 Task: In the  document record.docx Use the feature 'and check spelling and grammer' Change font style of header to '18' Select the body of letter and change paragraph spacing to  1.5
Action: Mouse moved to (361, 446)
Screenshot: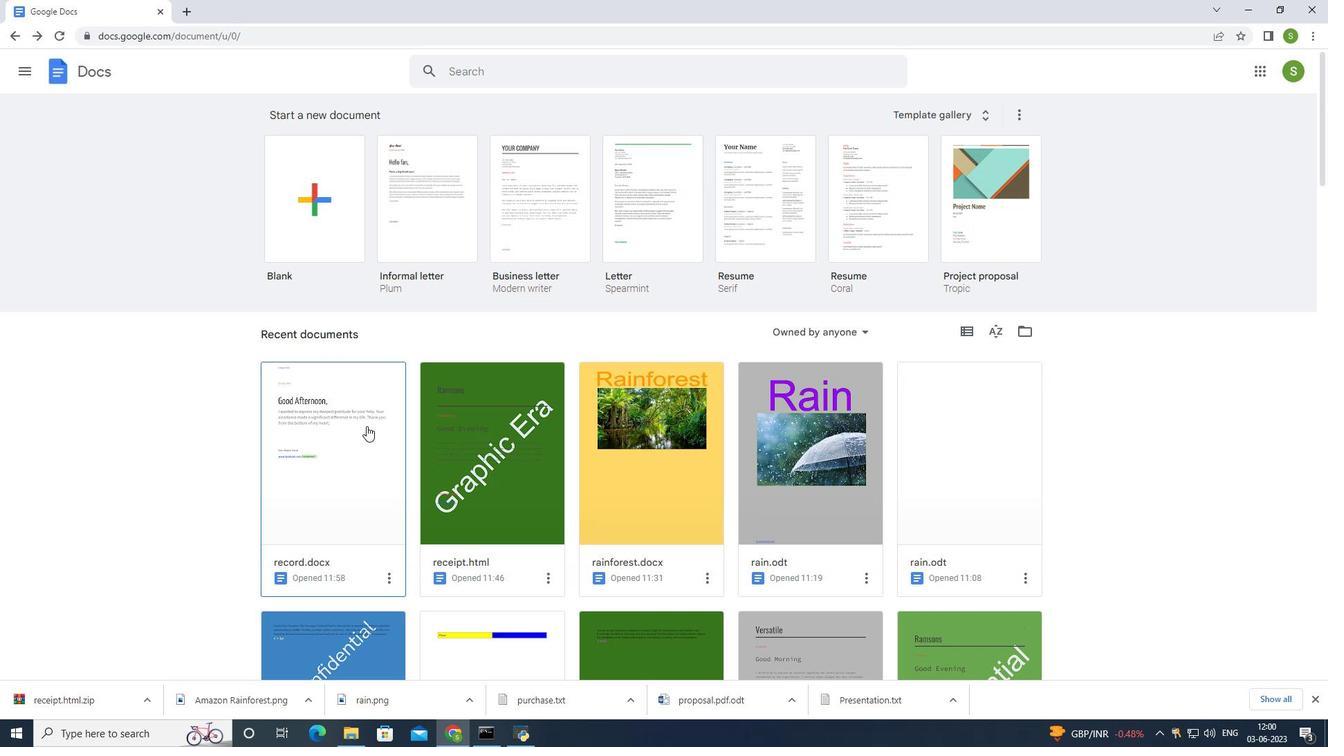 
Action: Mouse pressed left at (361, 446)
Screenshot: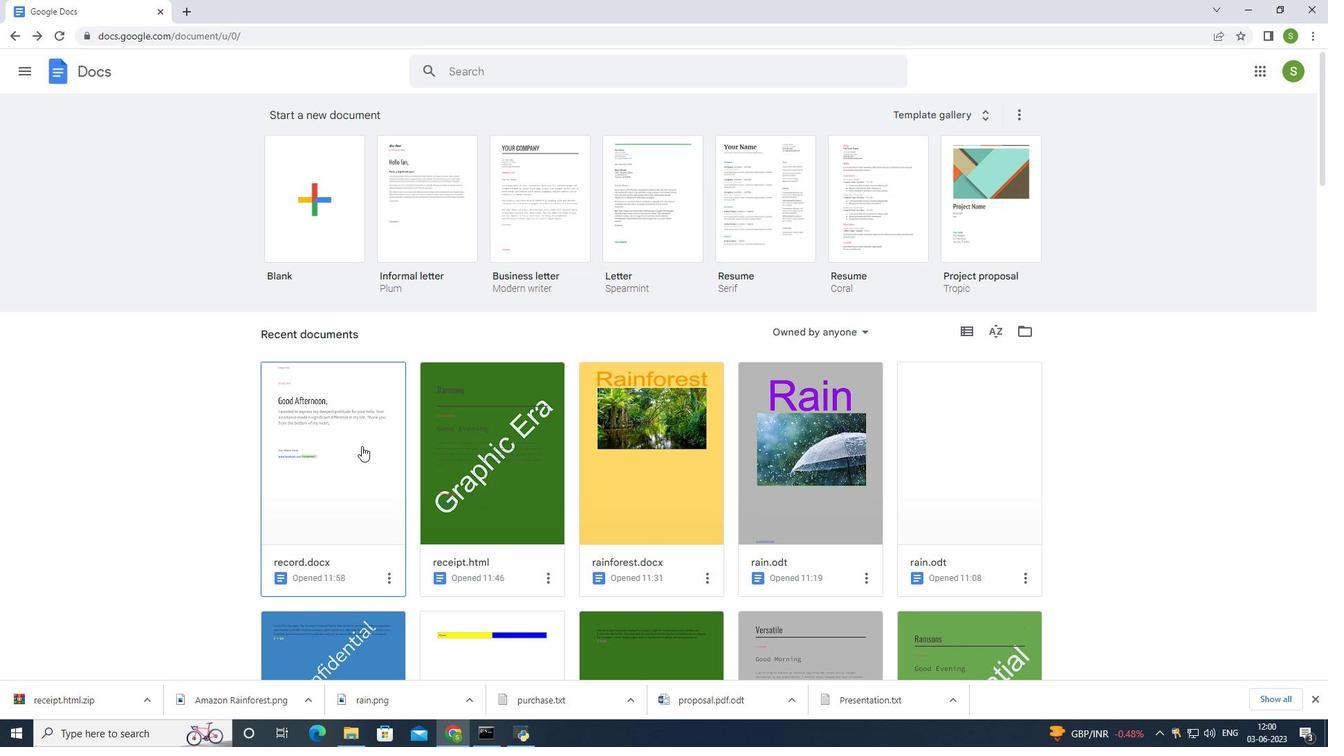 
Action: Mouse moved to (211, 74)
Screenshot: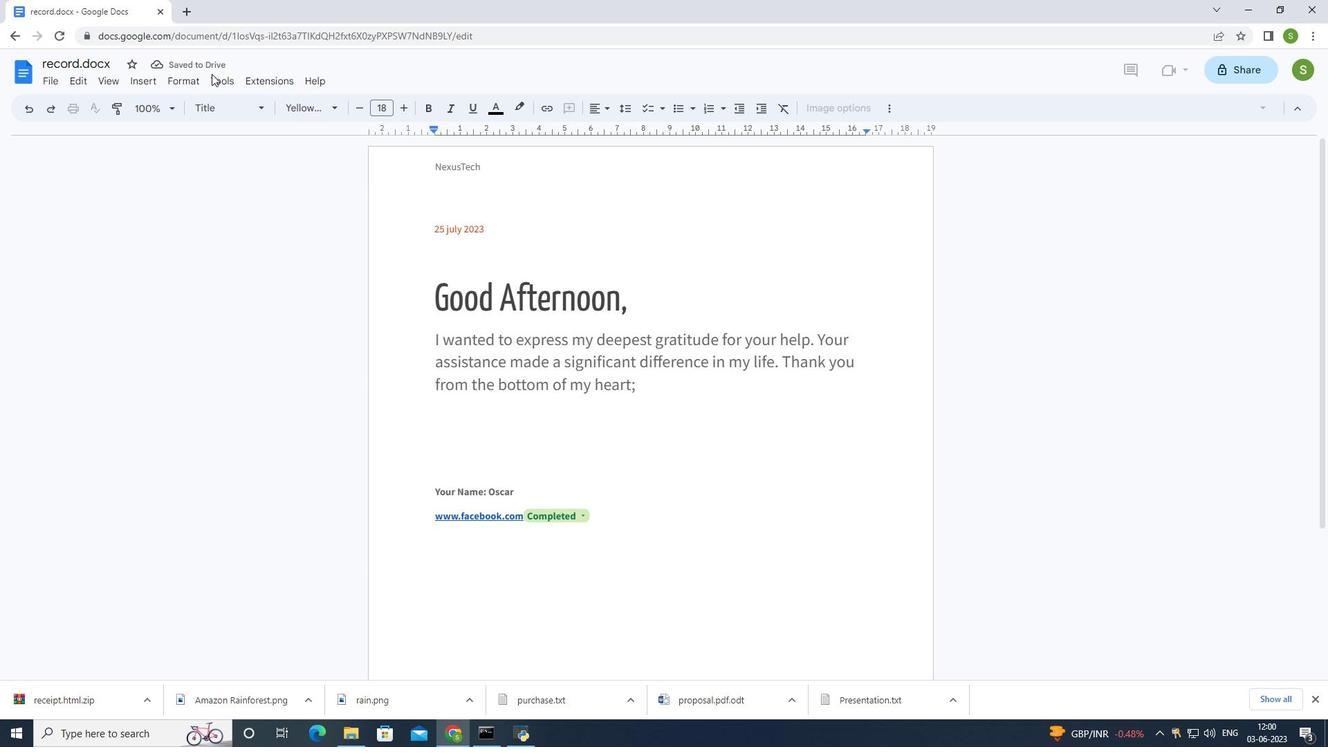 
Action: Mouse pressed left at (211, 74)
Screenshot: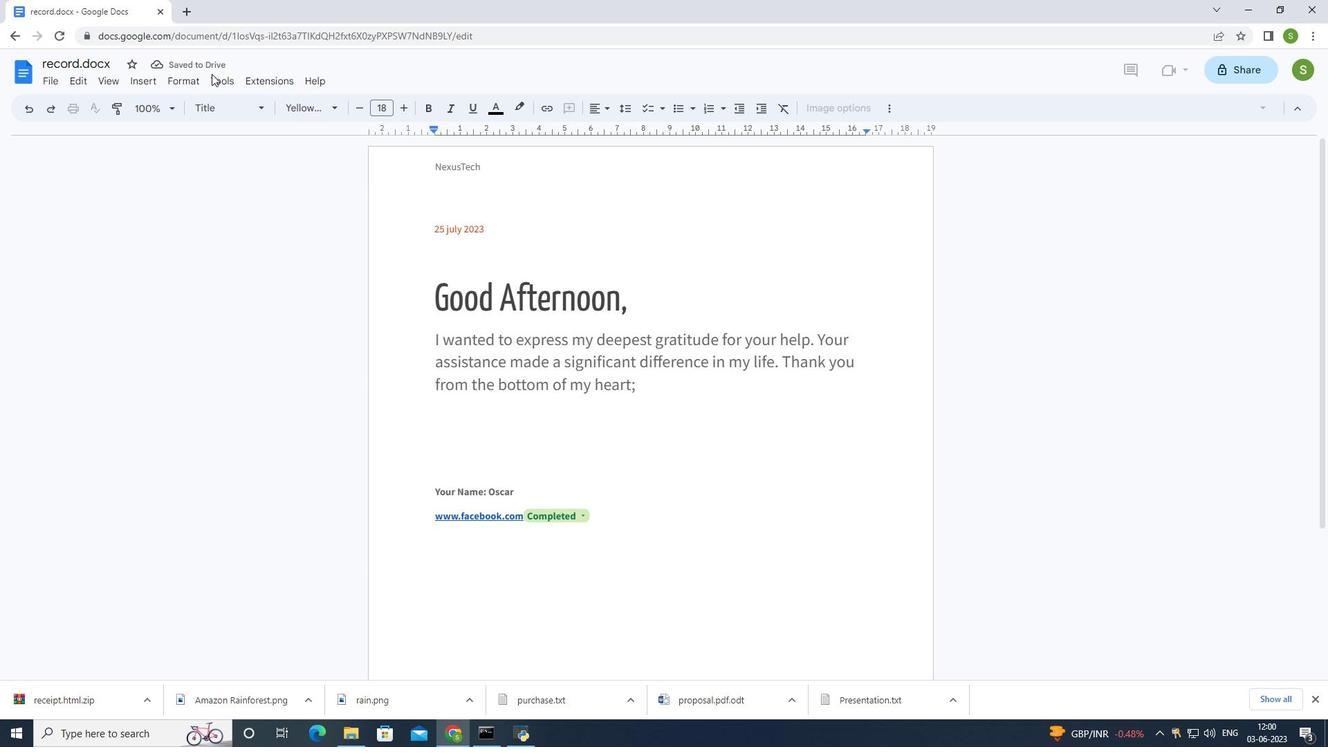 
Action: Mouse moved to (246, 98)
Screenshot: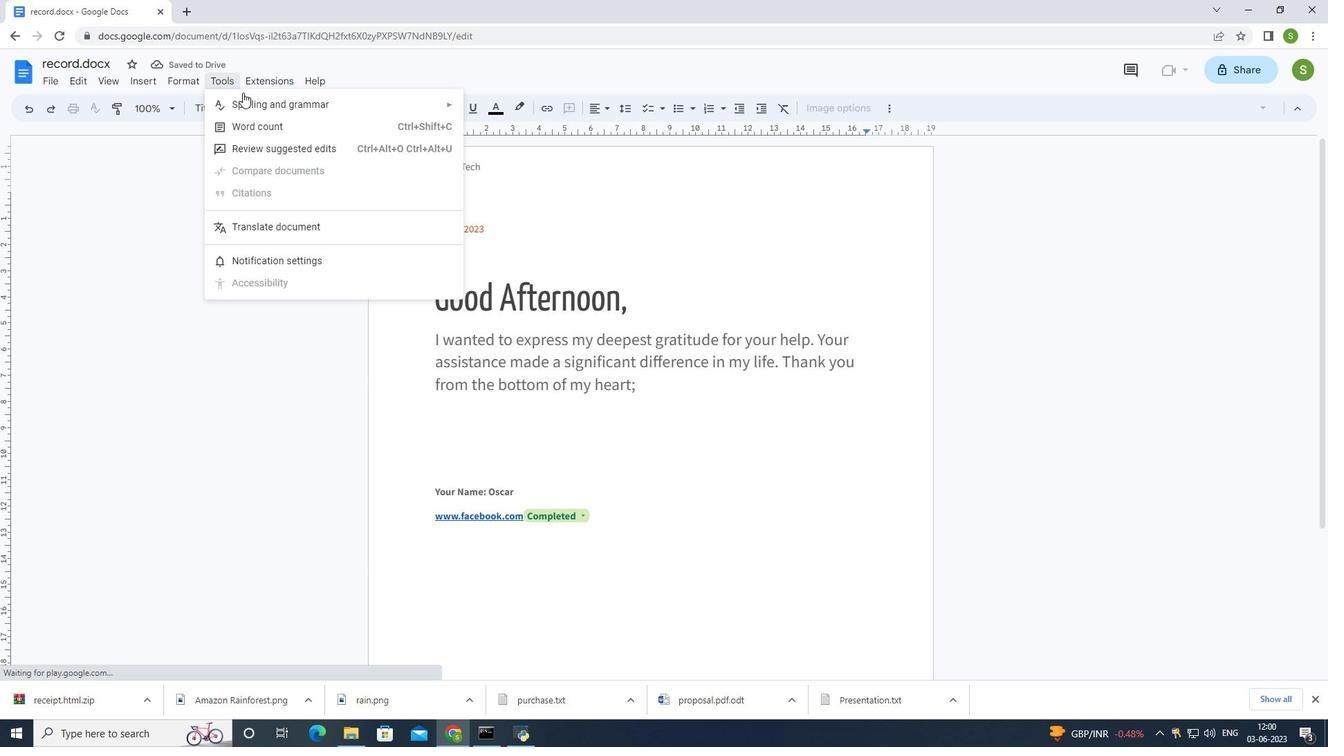 
Action: Mouse pressed left at (246, 98)
Screenshot: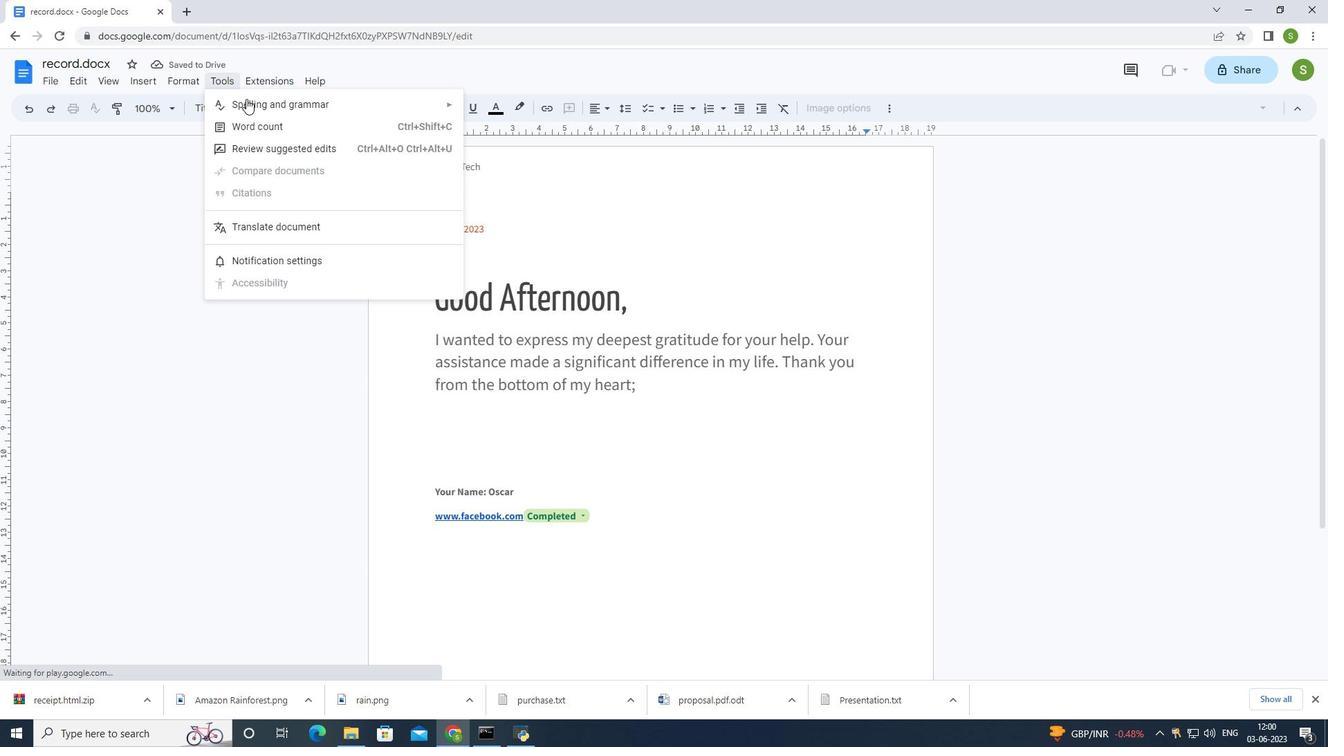 
Action: Mouse moved to (493, 114)
Screenshot: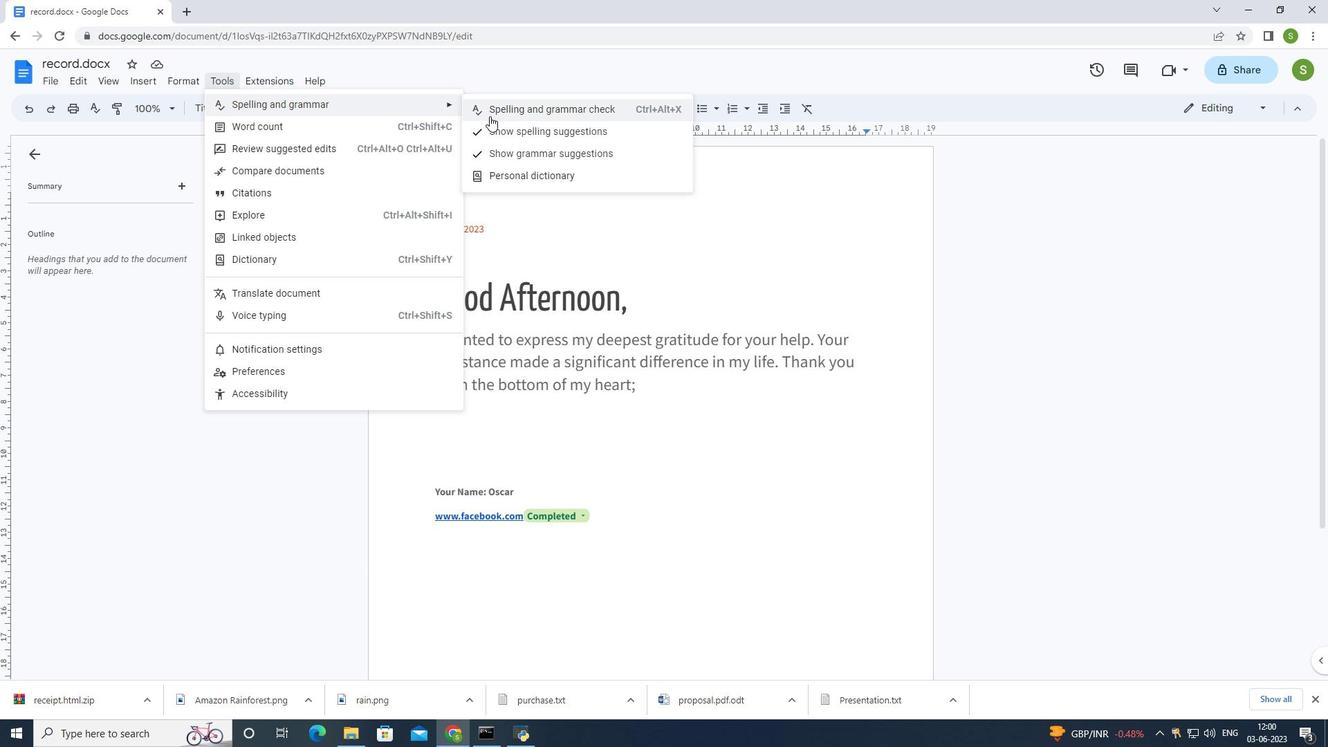 
Action: Mouse pressed left at (493, 114)
Screenshot: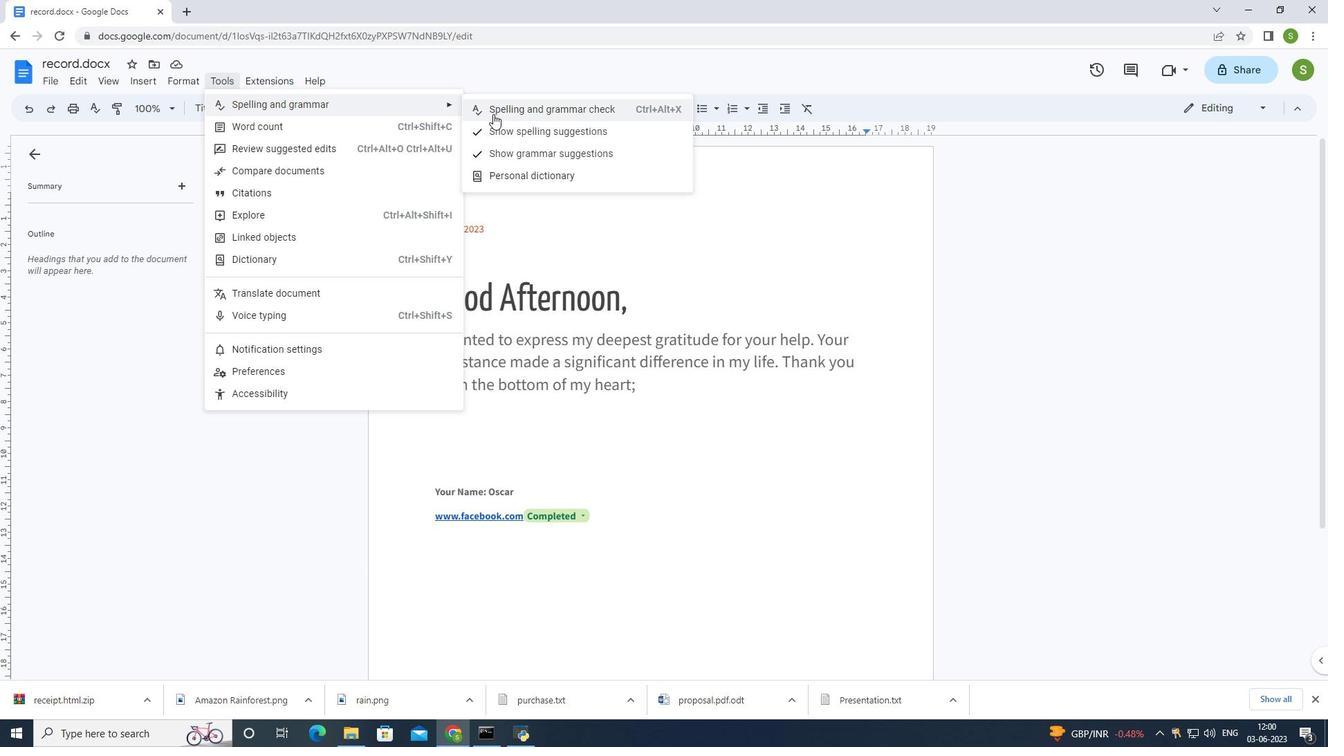 
Action: Mouse moved to (491, 171)
Screenshot: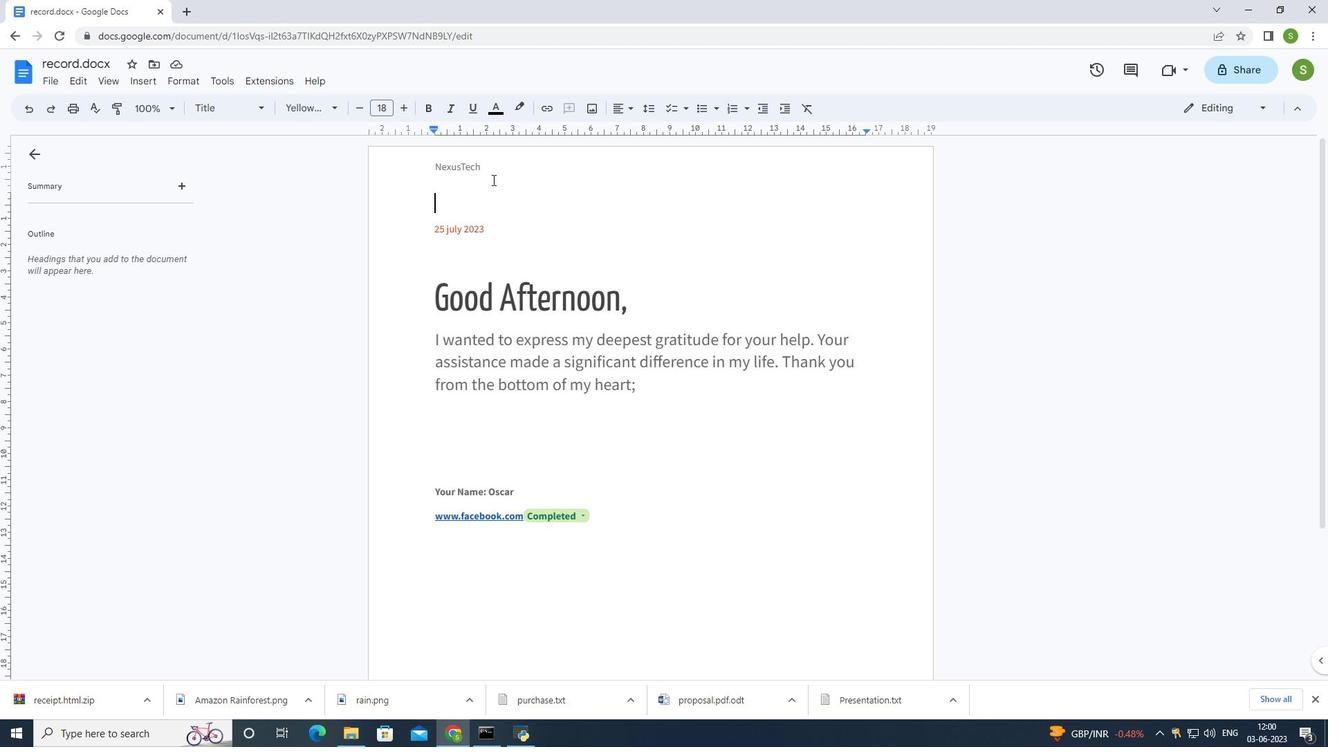 
Action: Mouse pressed left at (491, 171)
Screenshot: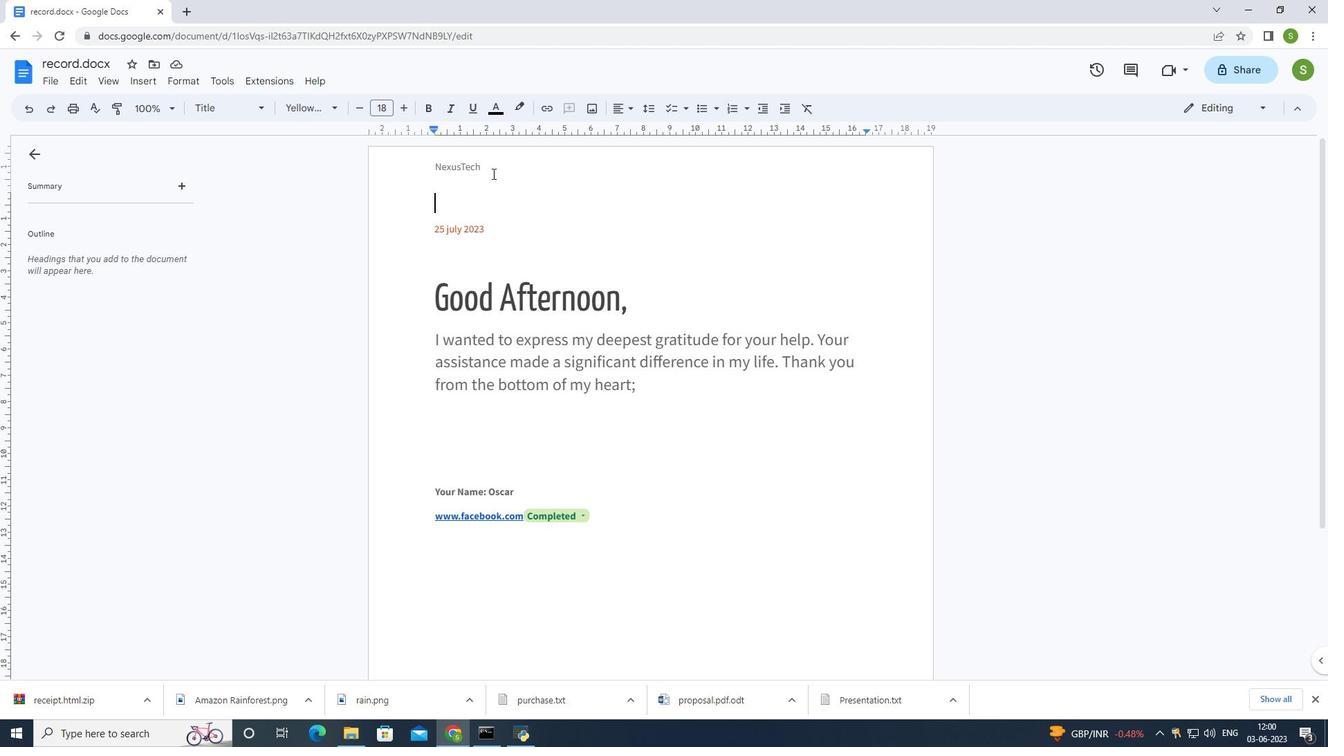 
Action: Mouse moved to (488, 168)
Screenshot: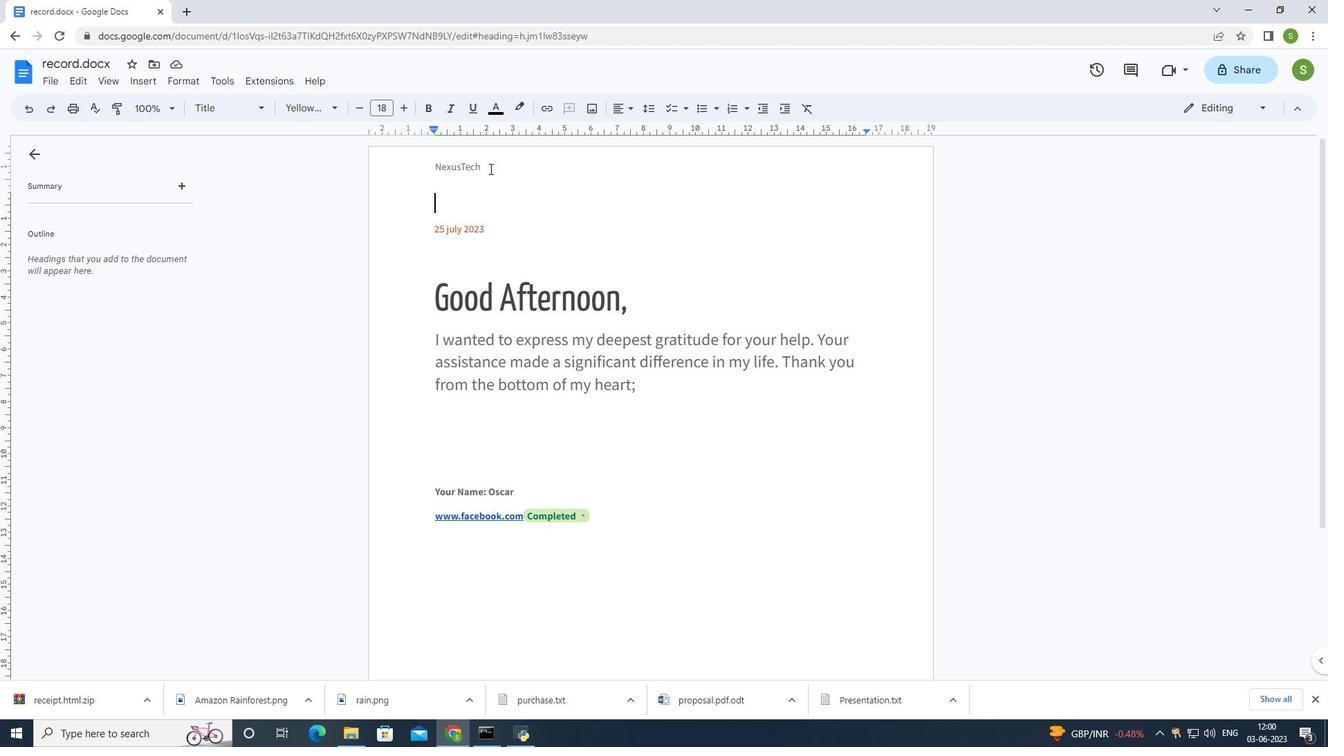 
Action: Mouse pressed left at (488, 168)
Screenshot: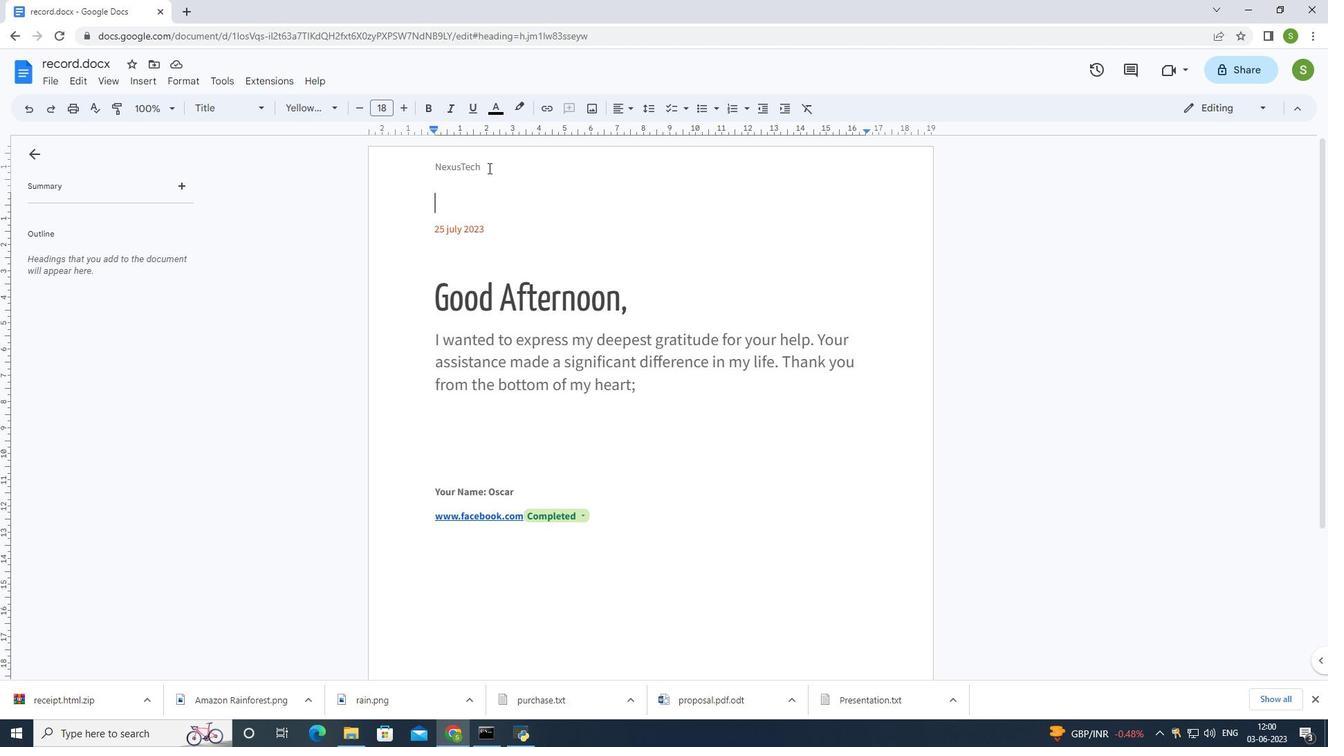 
Action: Mouse pressed left at (488, 168)
Screenshot: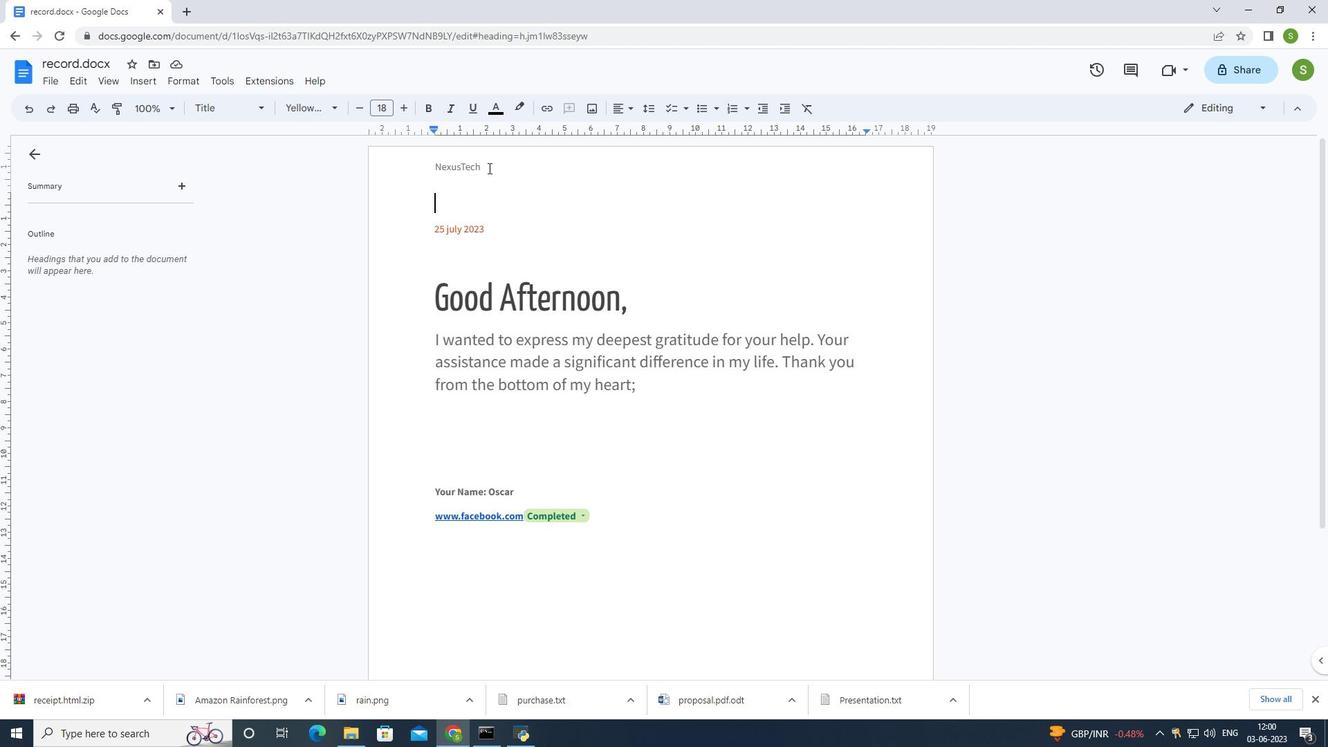 
Action: Mouse pressed left at (488, 168)
Screenshot: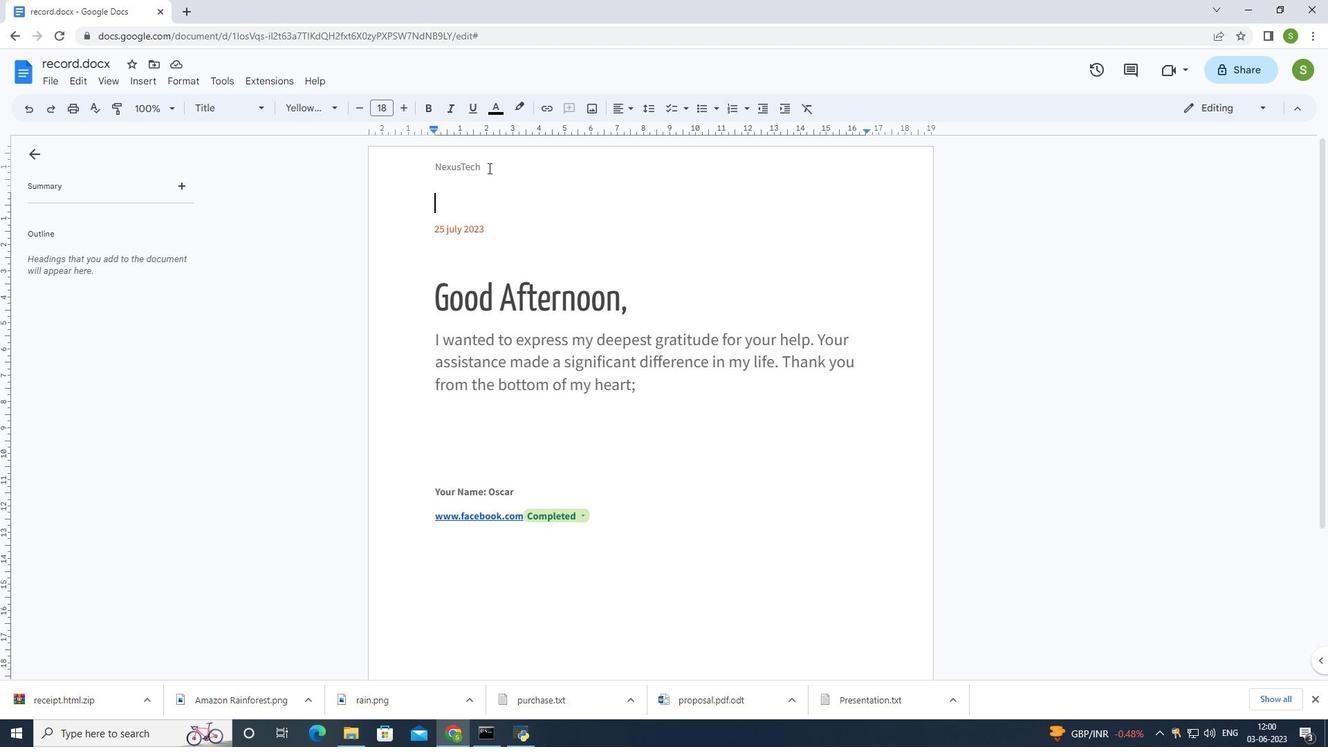 
Action: Mouse moved to (410, 107)
Screenshot: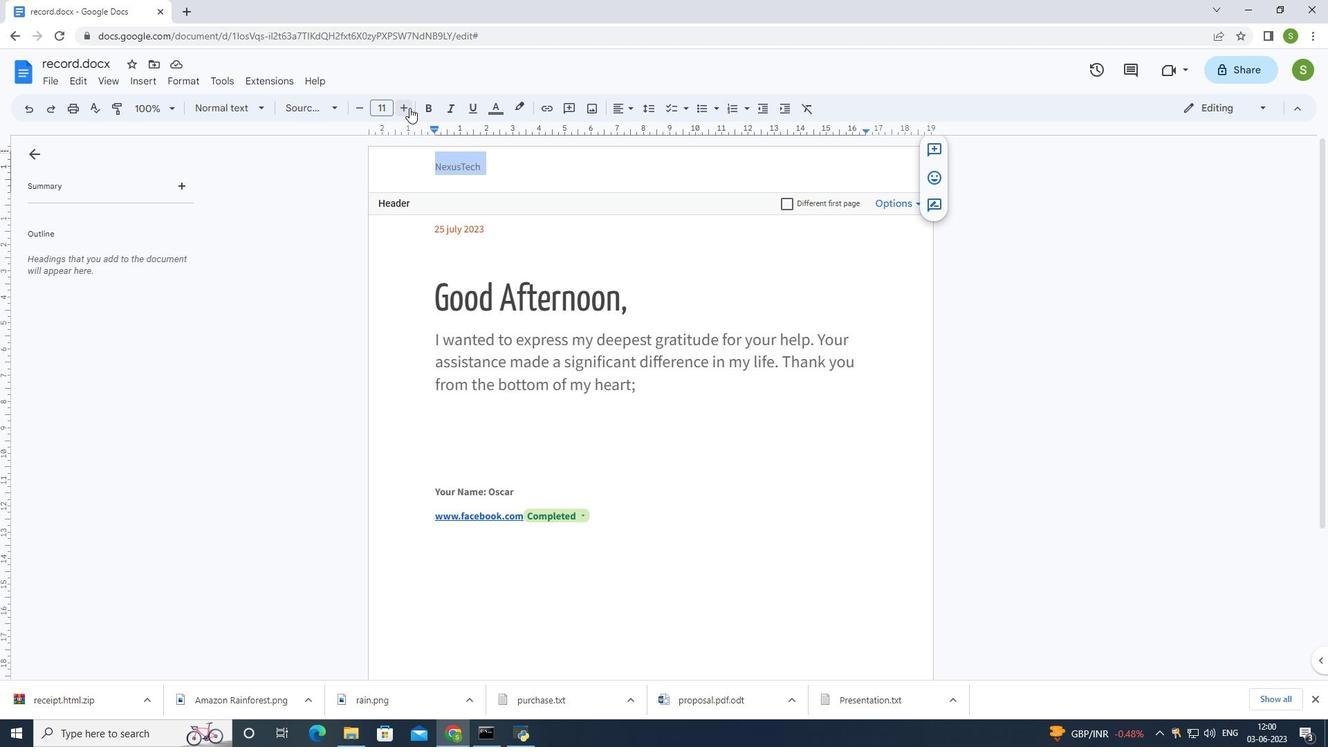 
Action: Mouse pressed left at (410, 107)
Screenshot: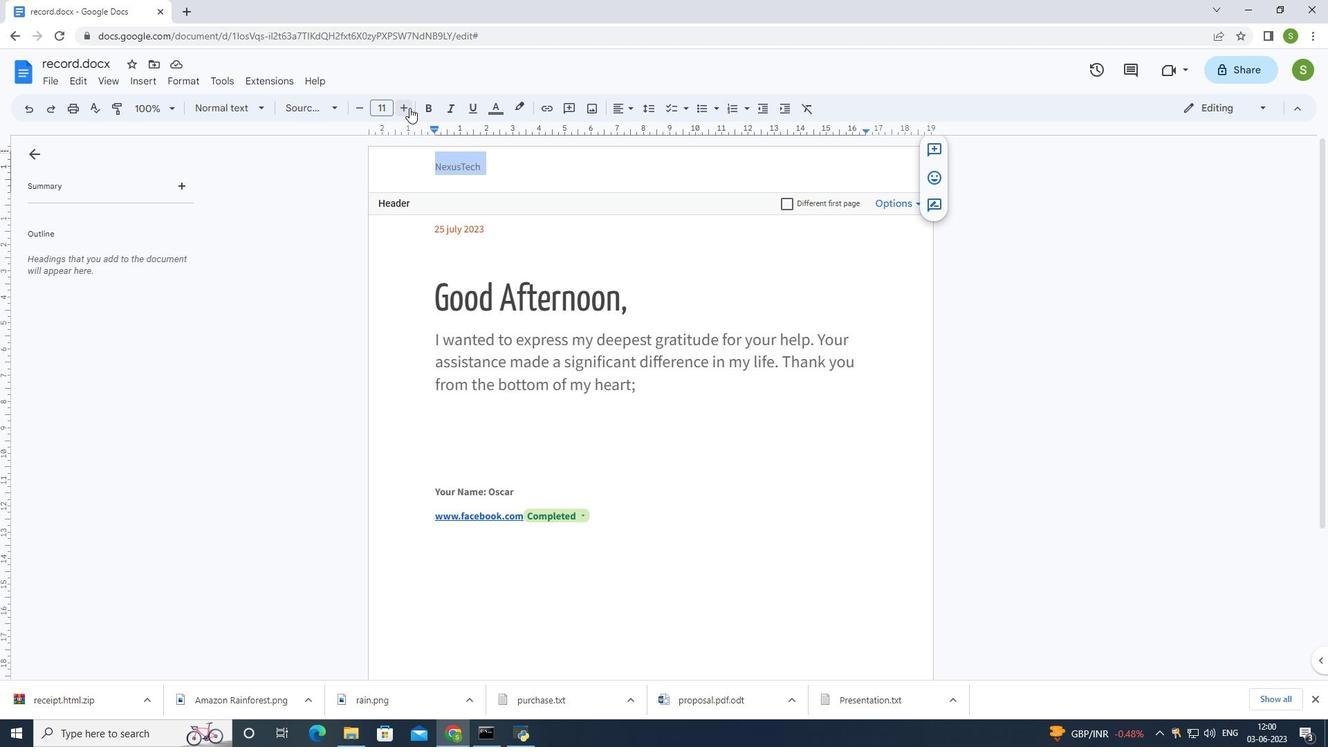 
Action: Mouse pressed left at (410, 107)
Screenshot: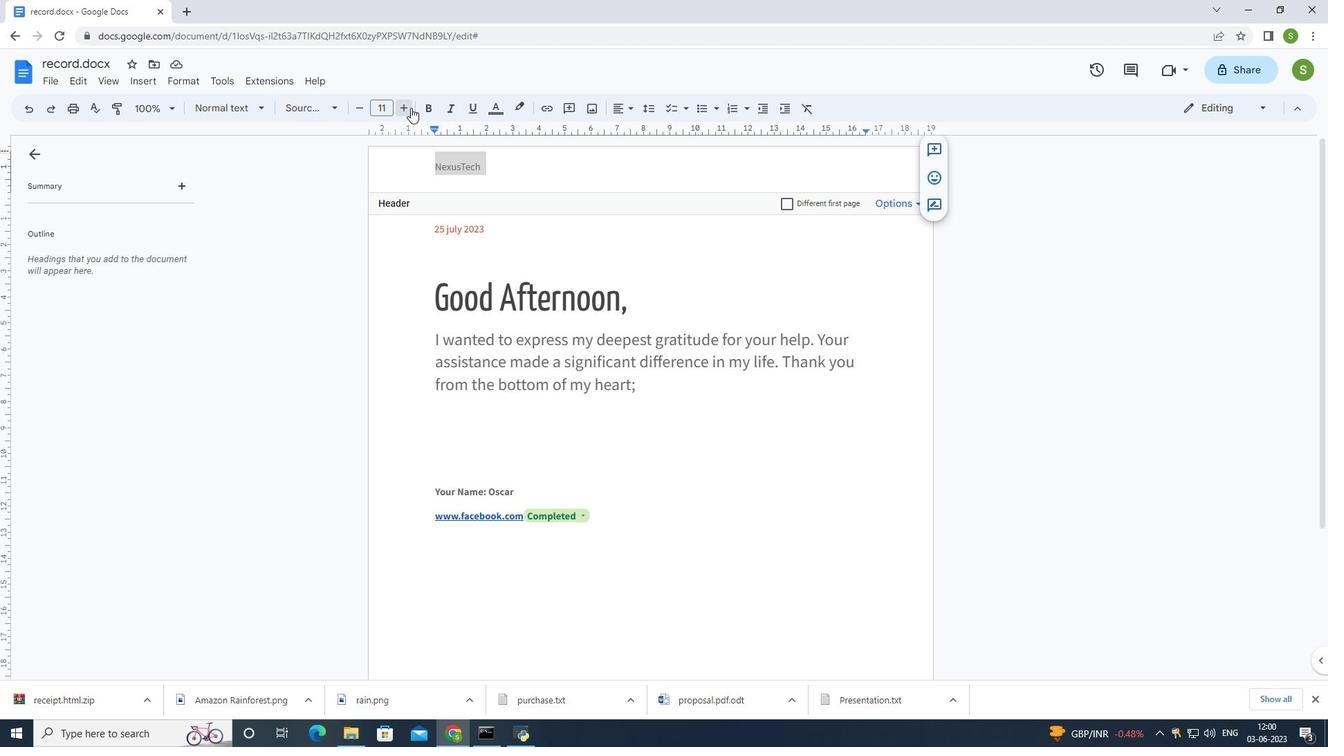
Action: Mouse pressed left at (410, 107)
Screenshot: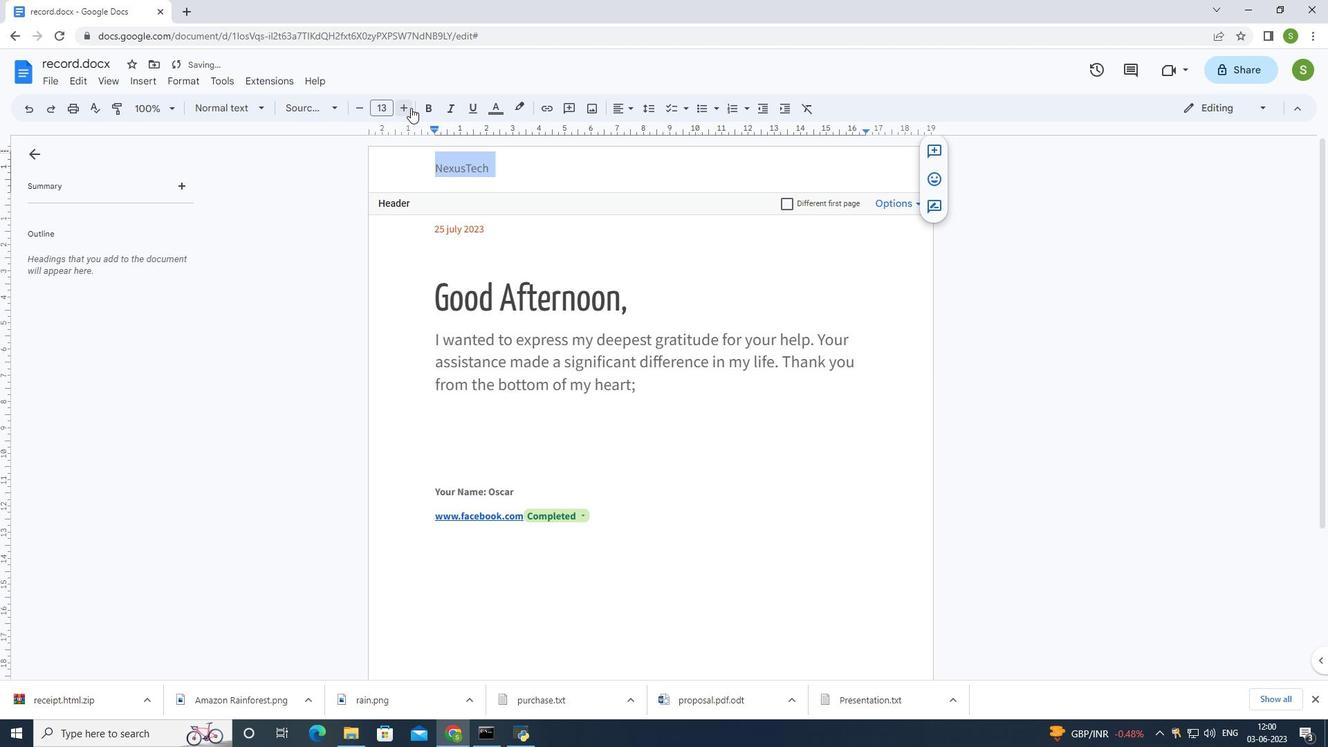 
Action: Mouse moved to (408, 108)
Screenshot: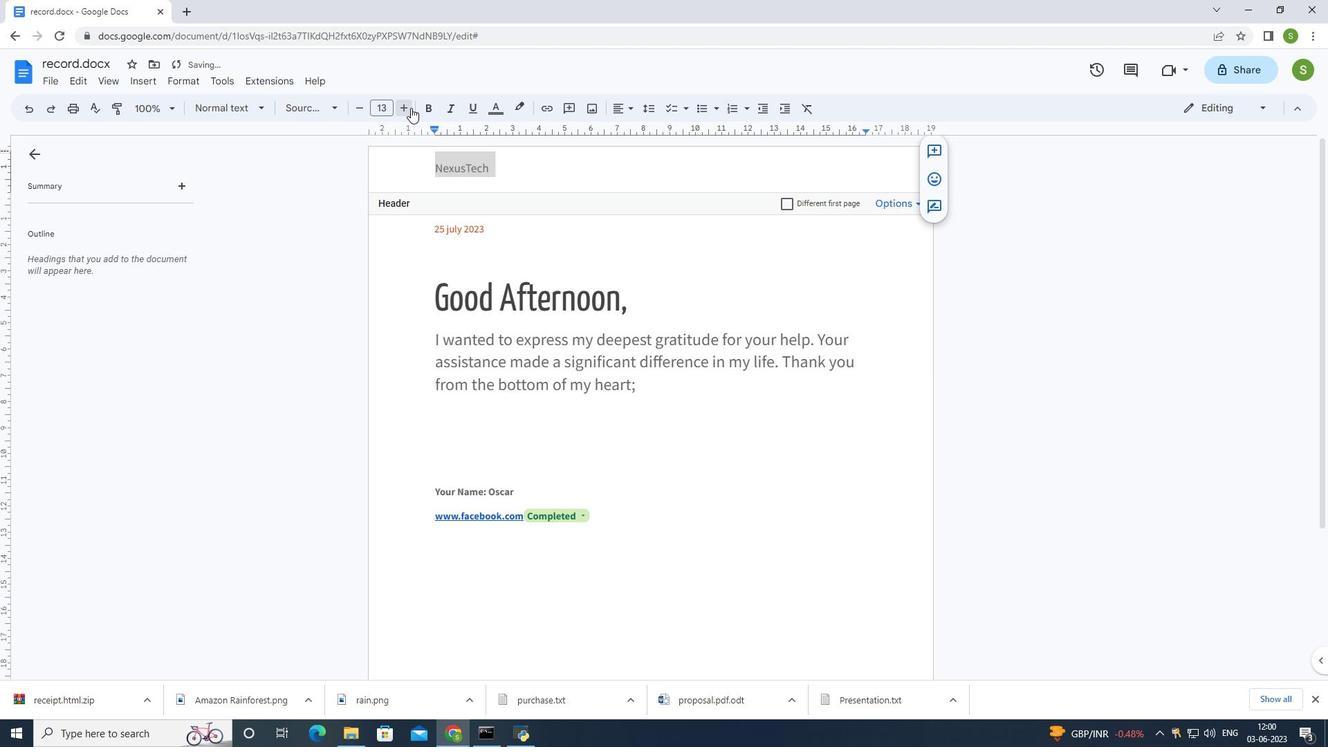 
Action: Mouse pressed left at (408, 108)
Screenshot: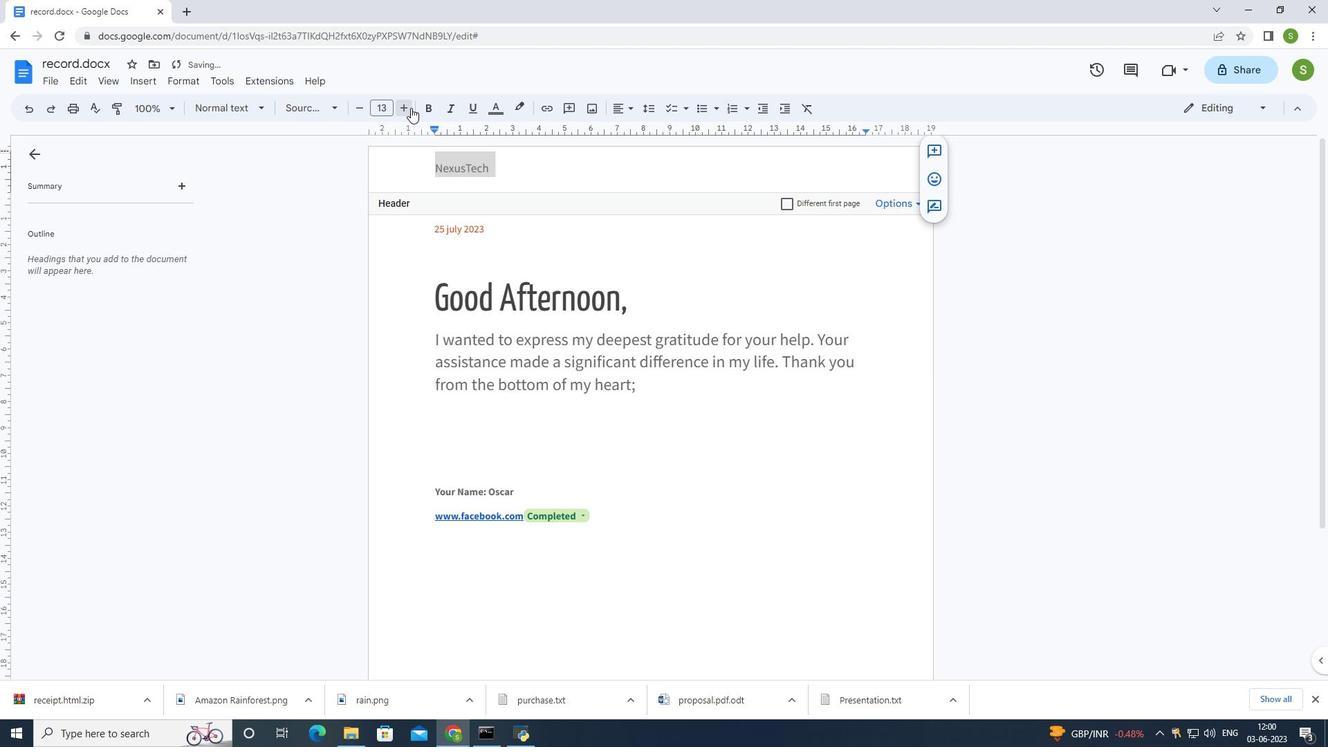 
Action: Mouse pressed left at (408, 108)
Screenshot: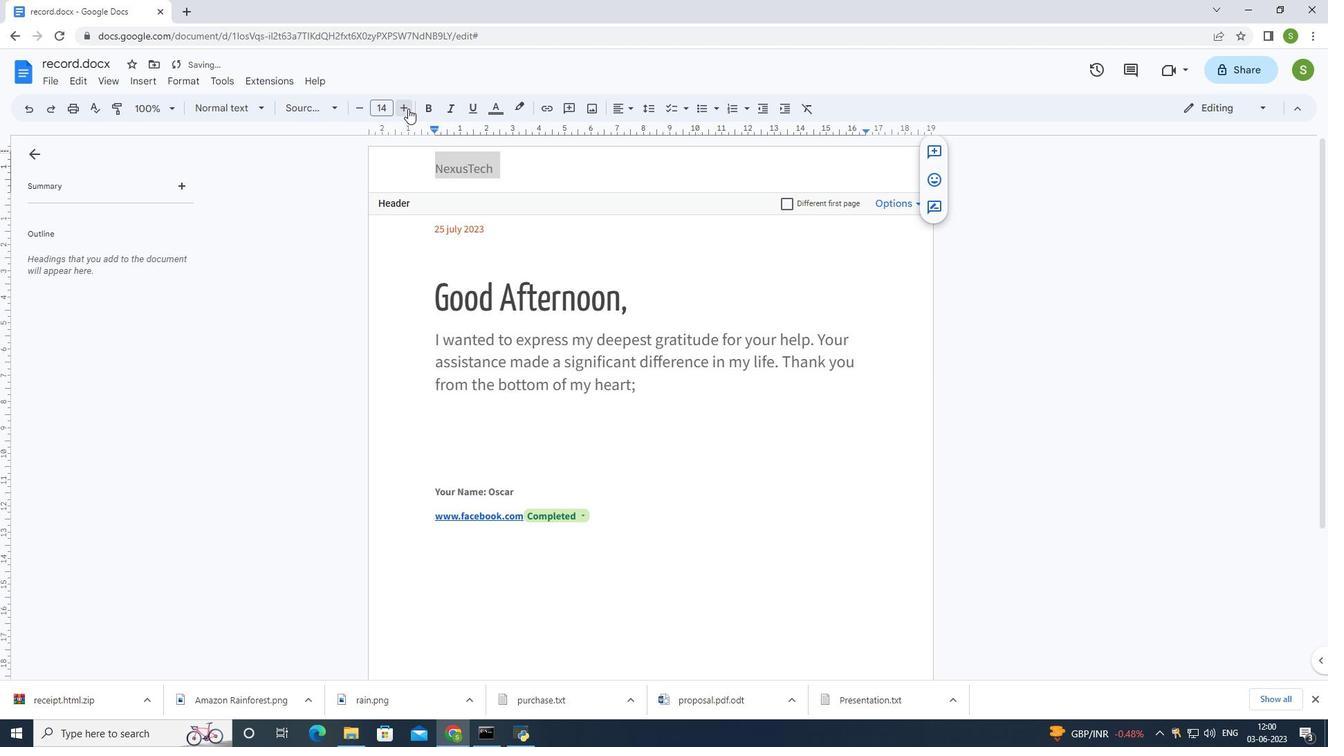 
Action: Mouse pressed left at (408, 108)
Screenshot: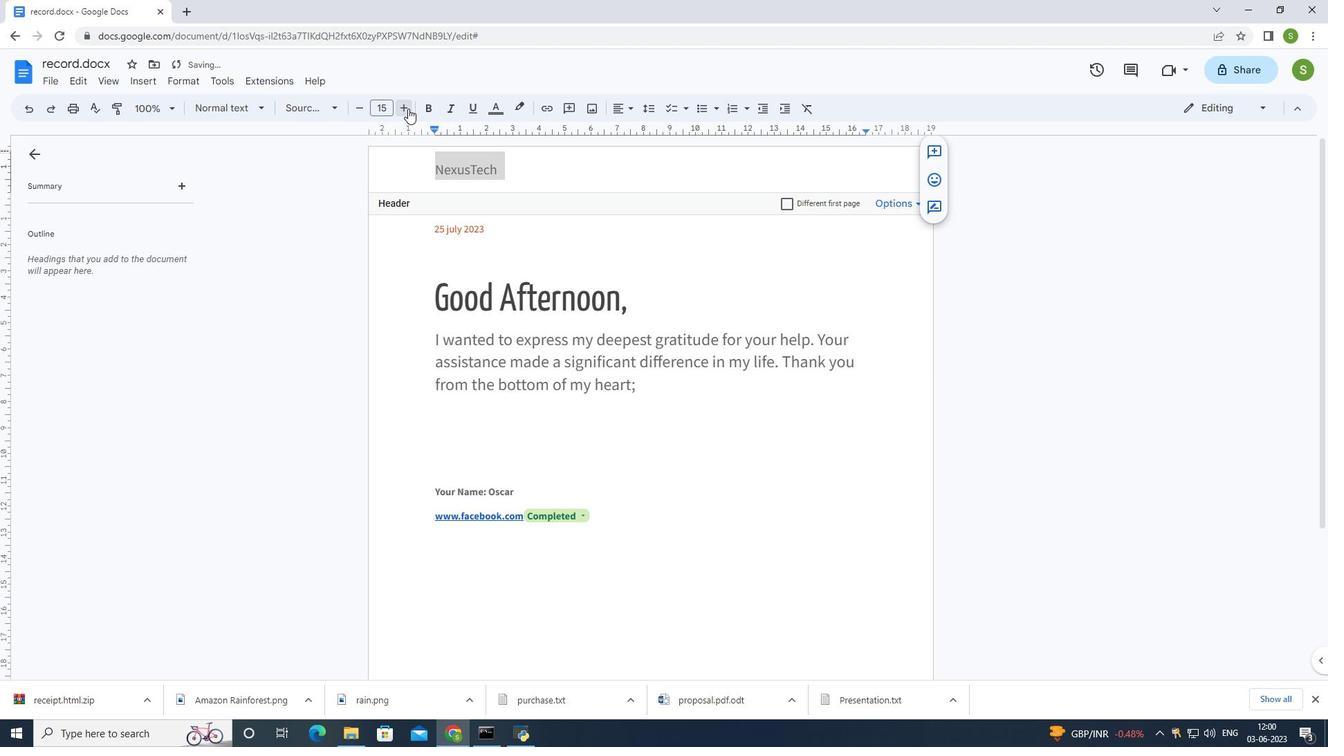 
Action: Mouse pressed left at (408, 108)
Screenshot: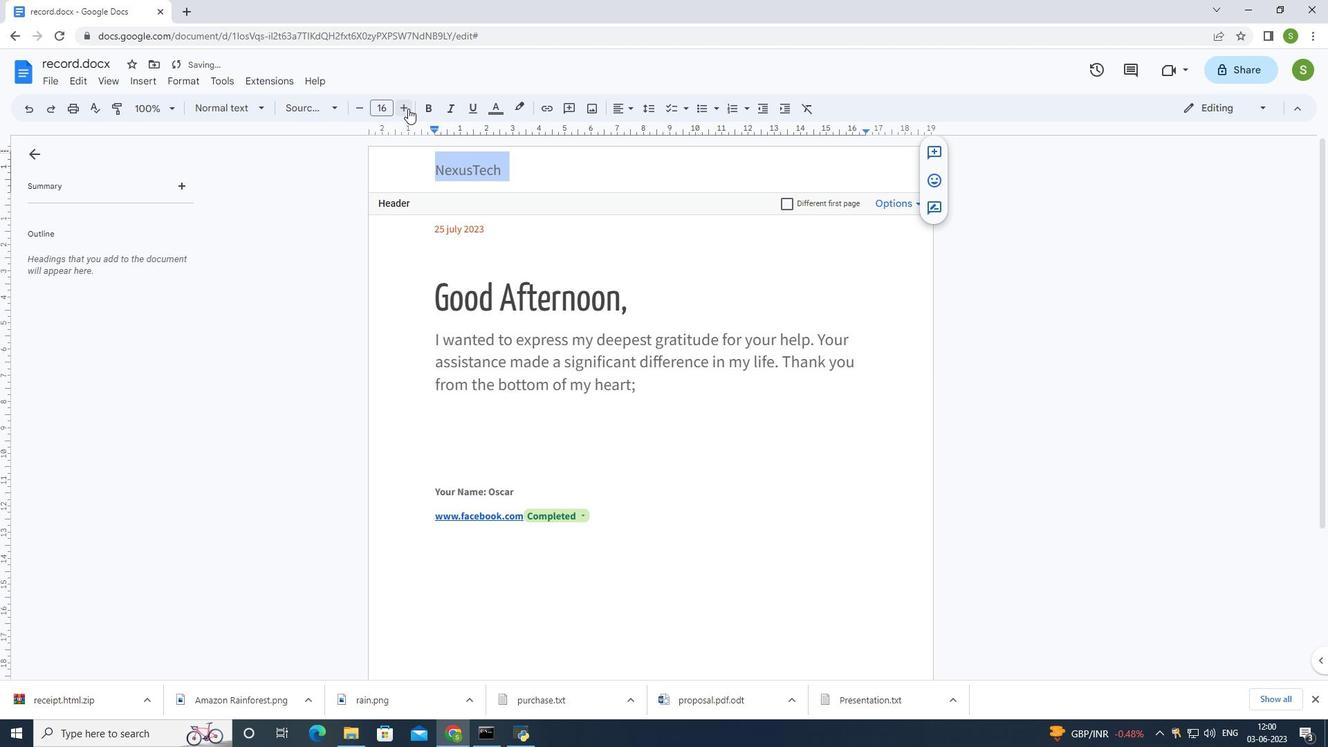 
Action: Mouse moved to (407, 110)
Screenshot: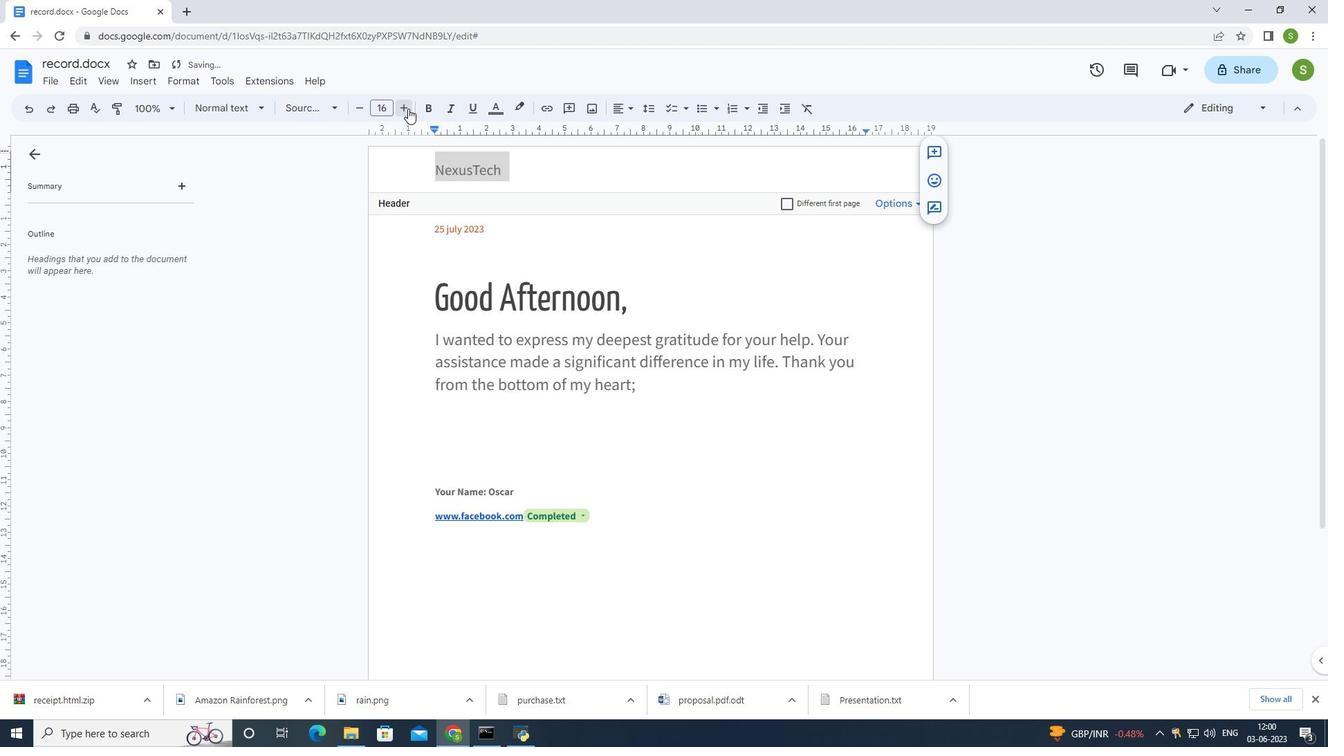 
Action: Mouse pressed left at (407, 110)
Screenshot: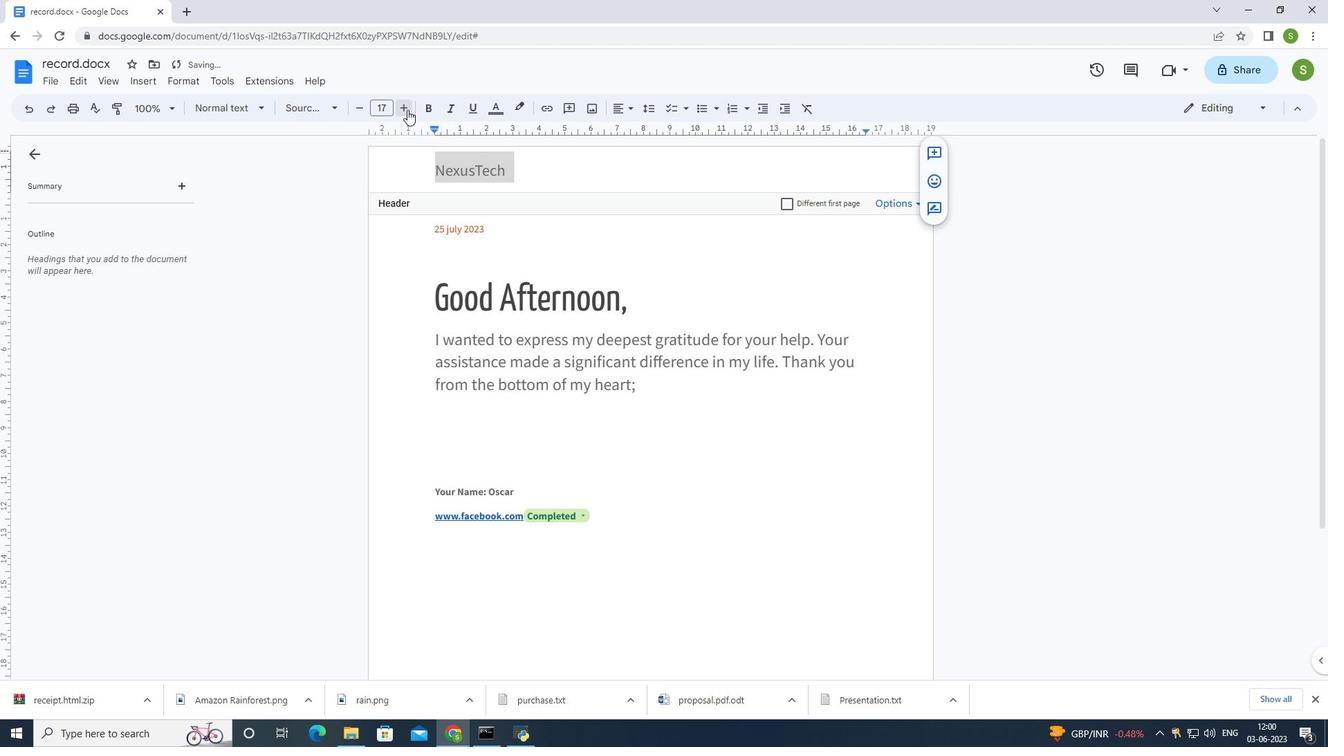 
Action: Mouse moved to (353, 107)
Screenshot: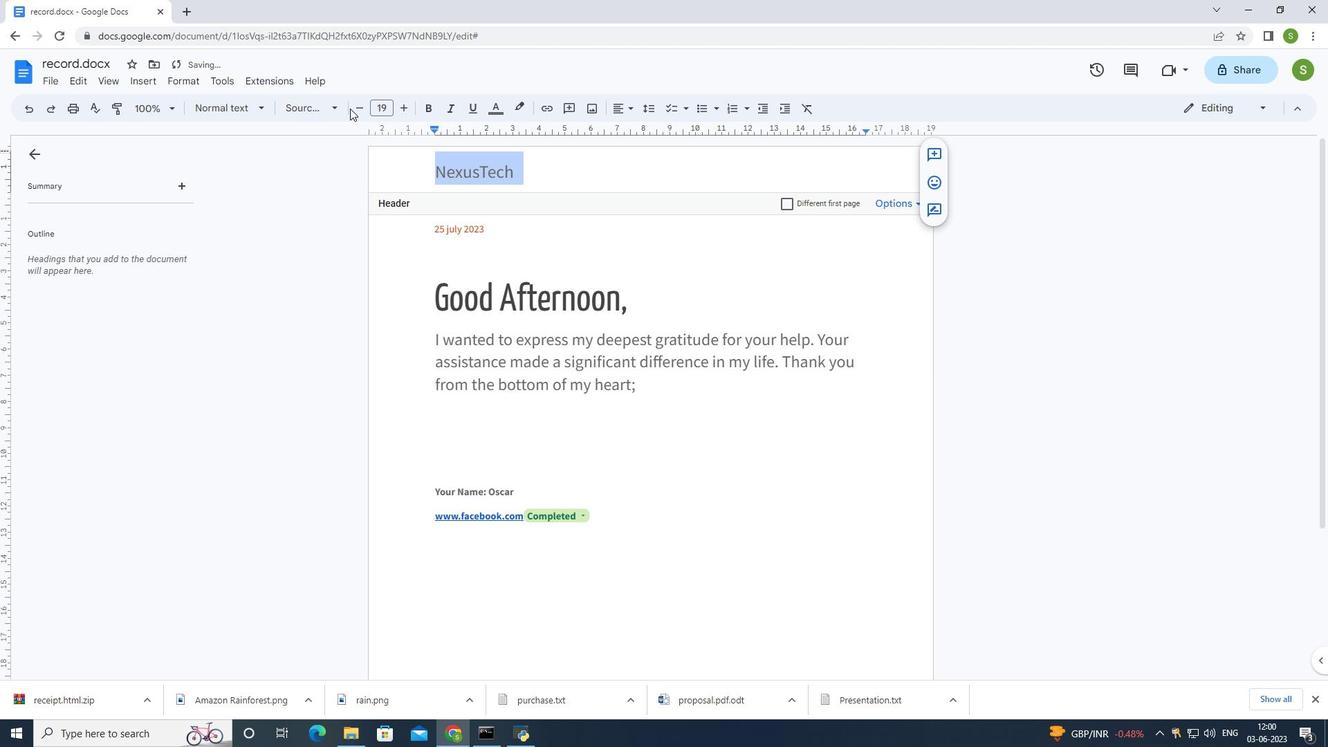 
Action: Mouse pressed left at (353, 107)
Screenshot: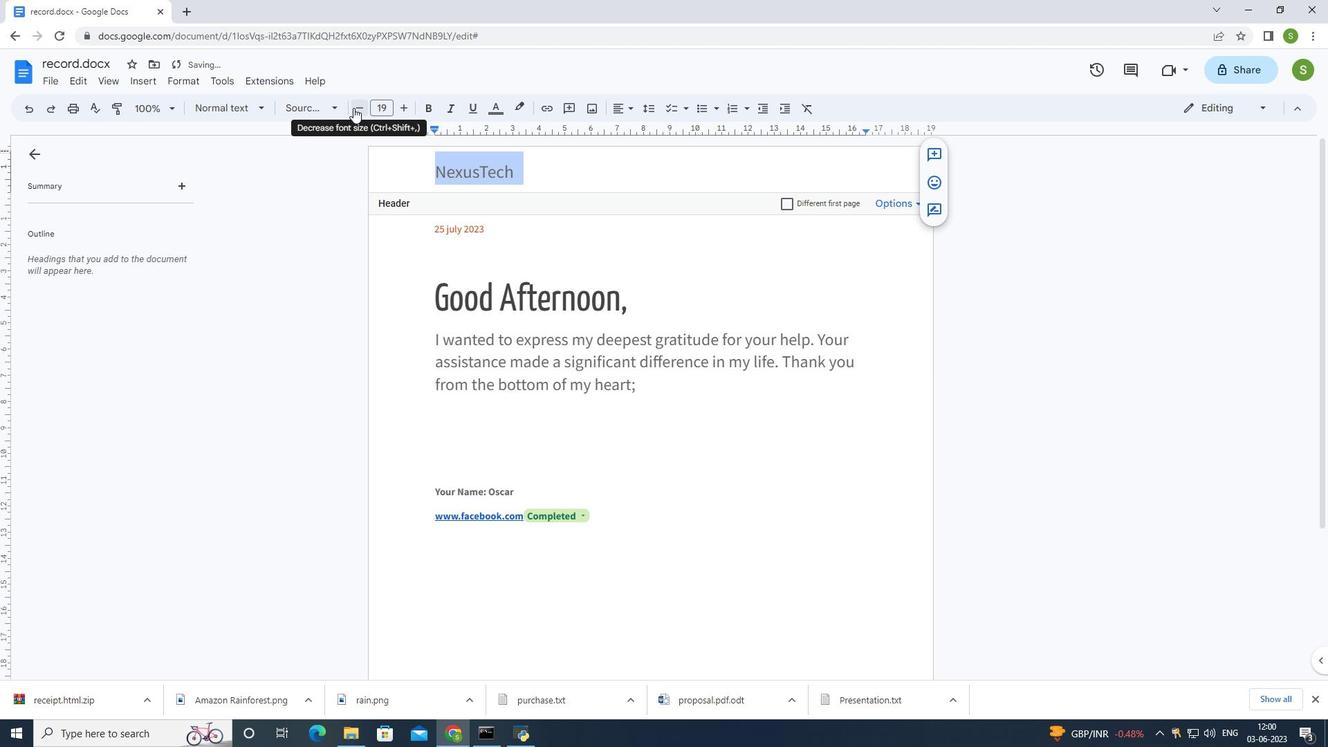 
Action: Mouse moved to (433, 336)
Screenshot: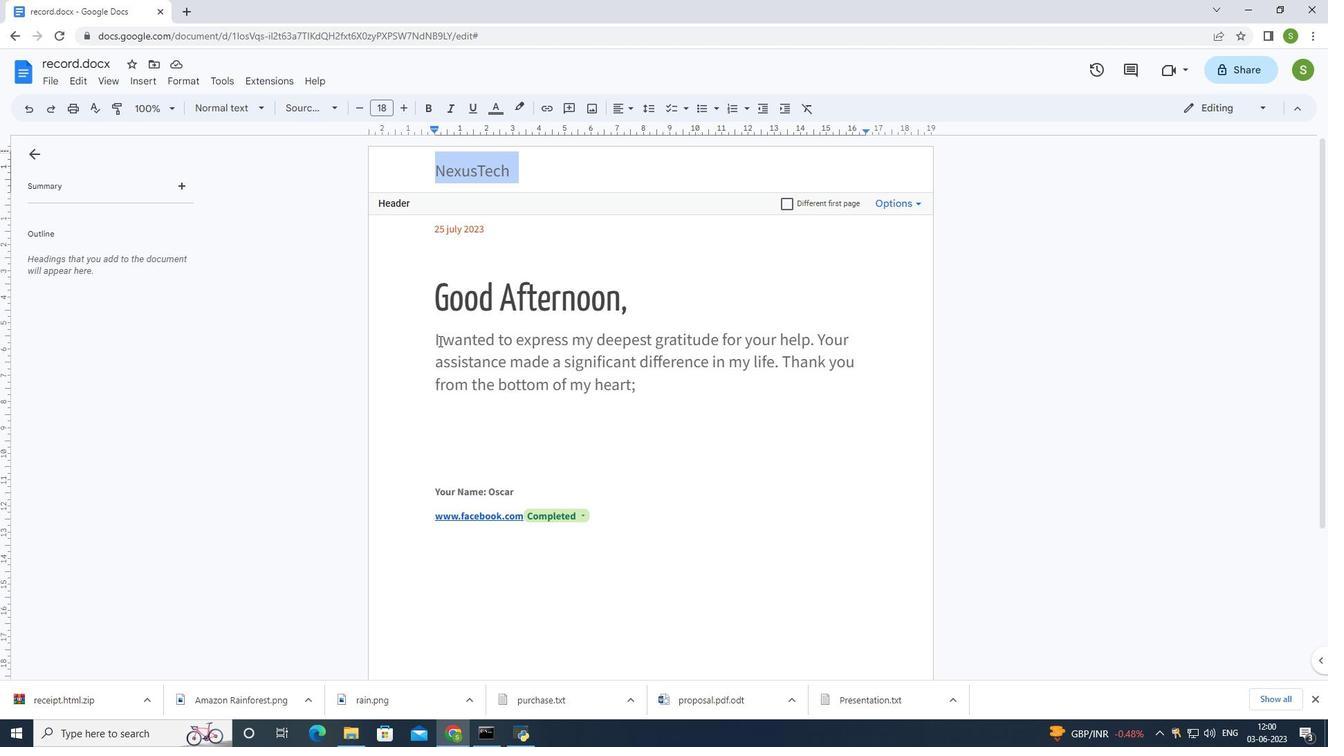
Action: Mouse pressed left at (433, 336)
Screenshot: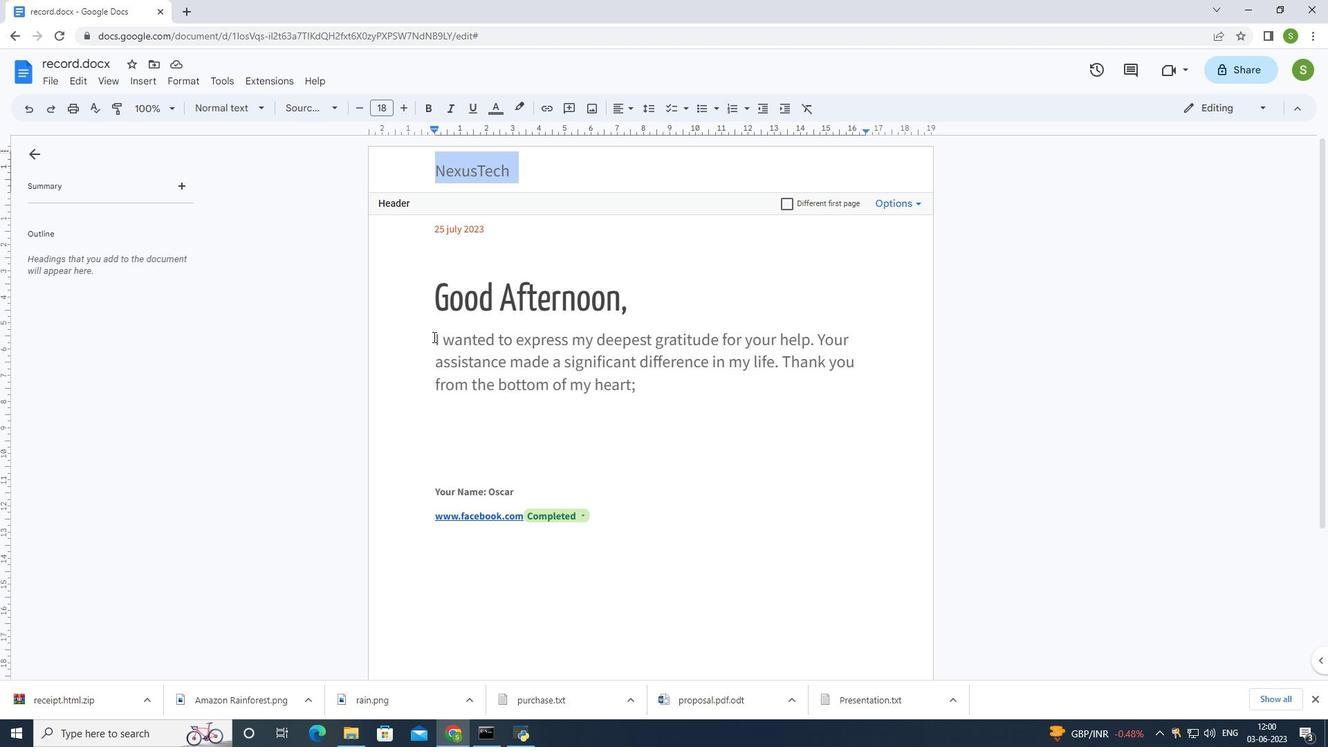 
Action: Mouse moved to (657, 107)
Screenshot: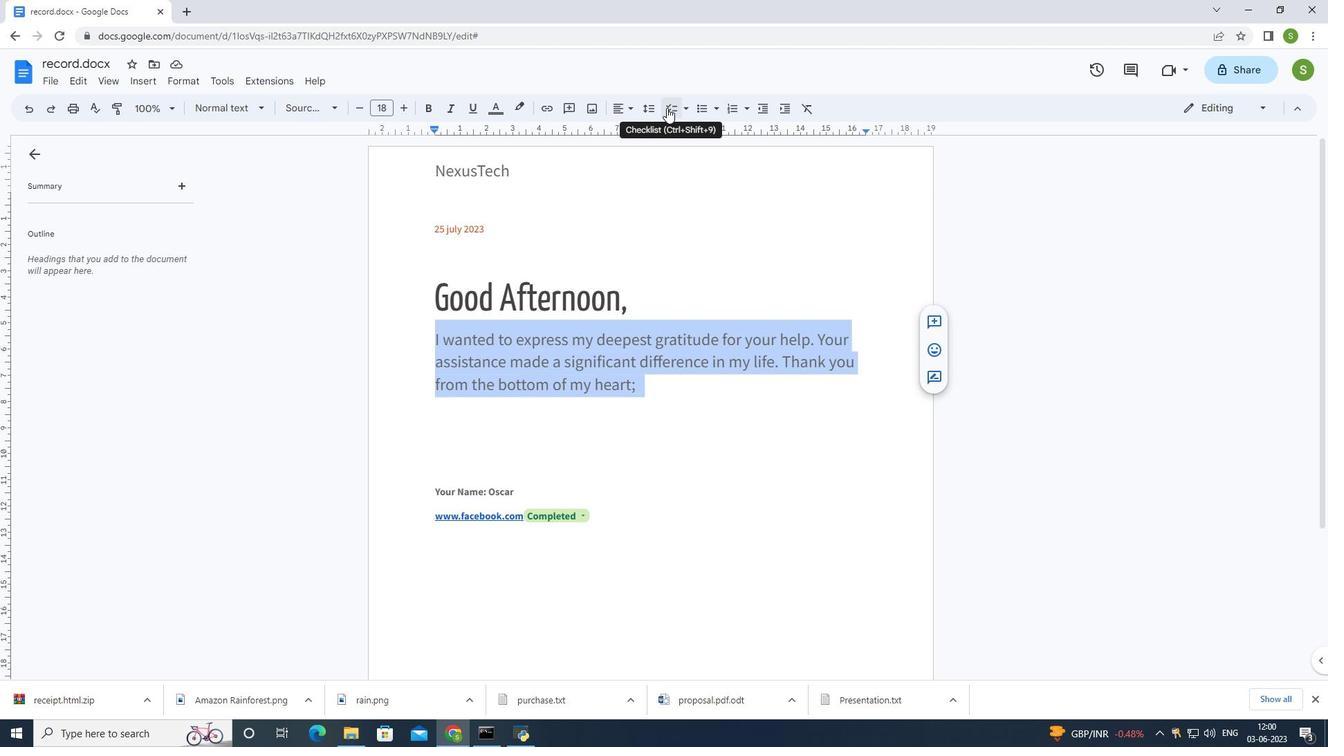 
Action: Mouse pressed left at (657, 107)
Screenshot: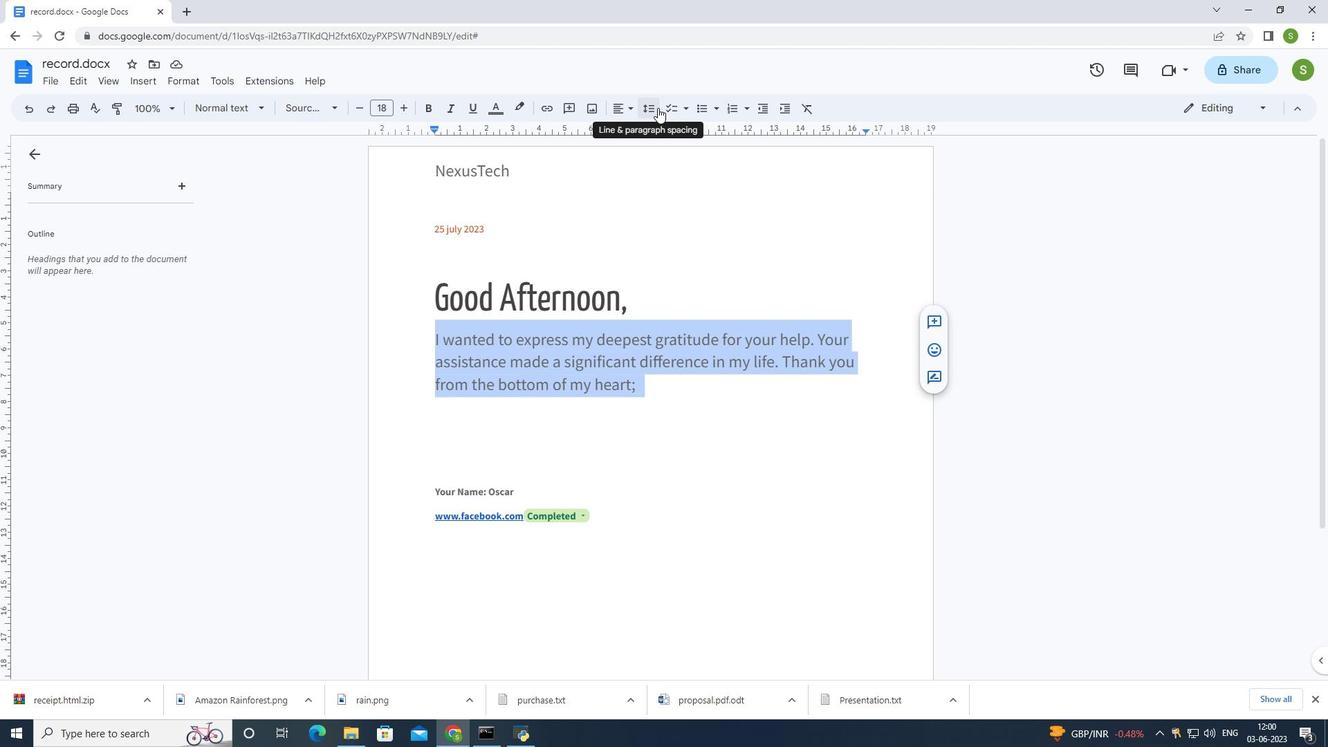 
Action: Mouse moved to (672, 183)
Screenshot: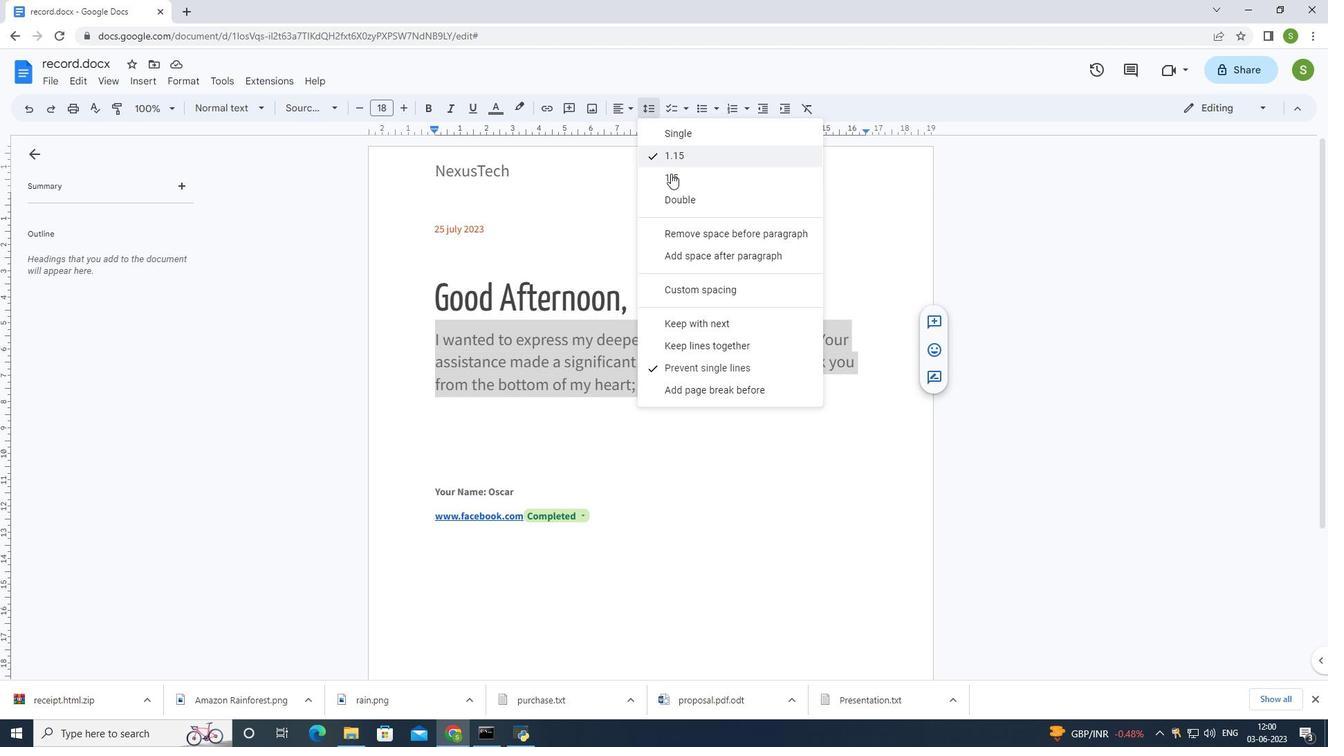 
Action: Mouse pressed left at (672, 183)
Screenshot: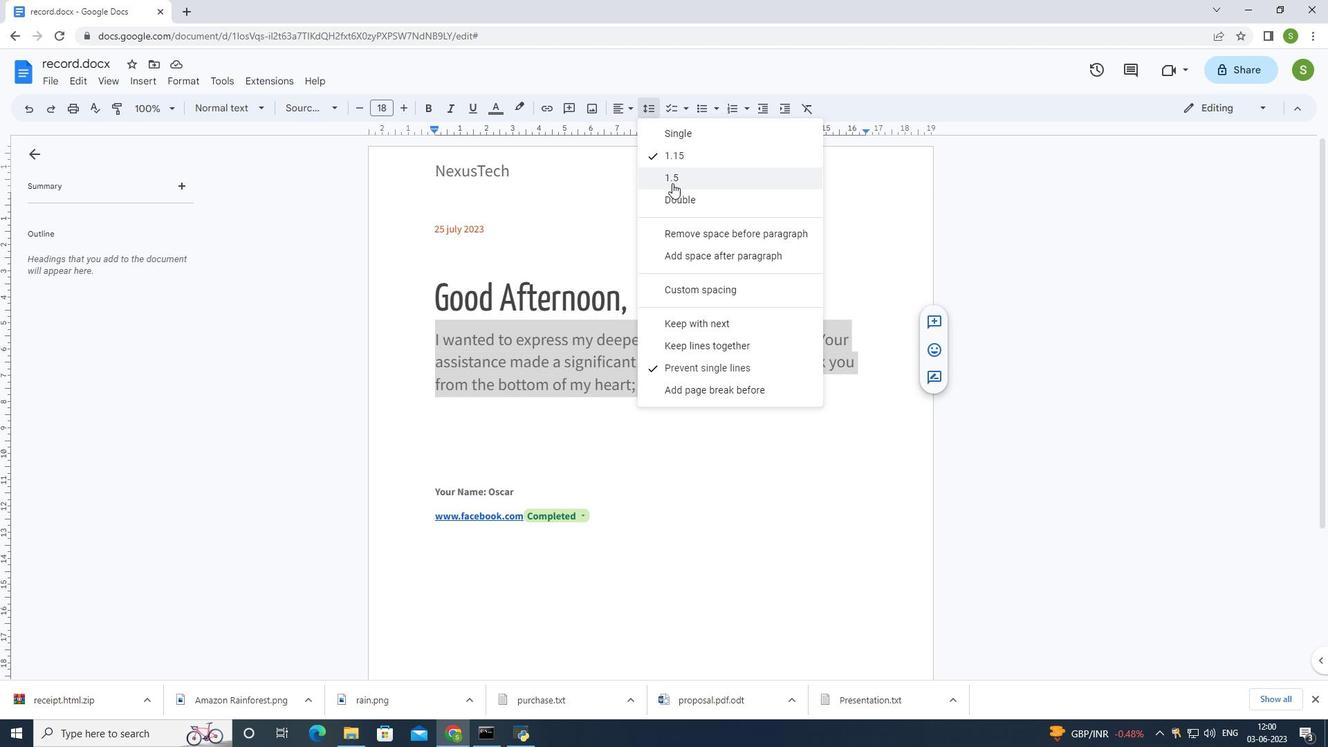 
Action: Mouse moved to (754, 460)
Screenshot: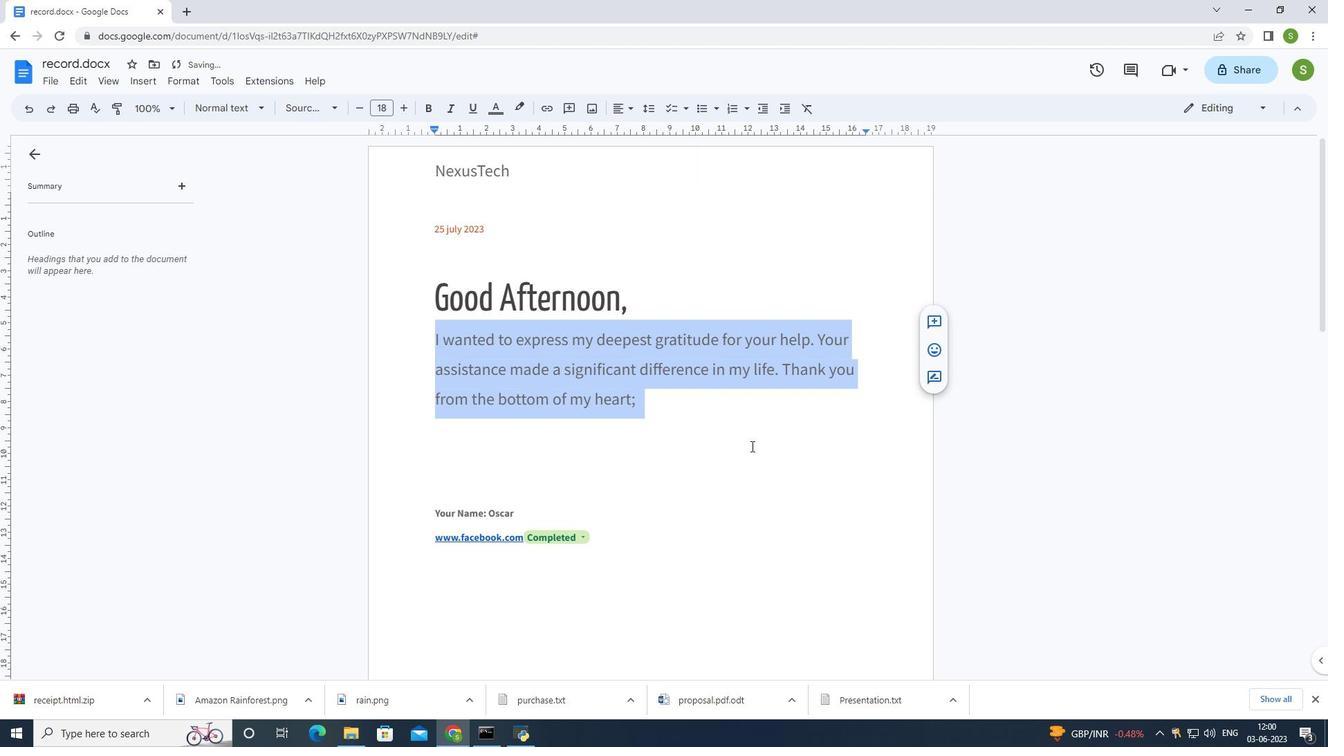 
Action: Mouse pressed left at (754, 460)
Screenshot: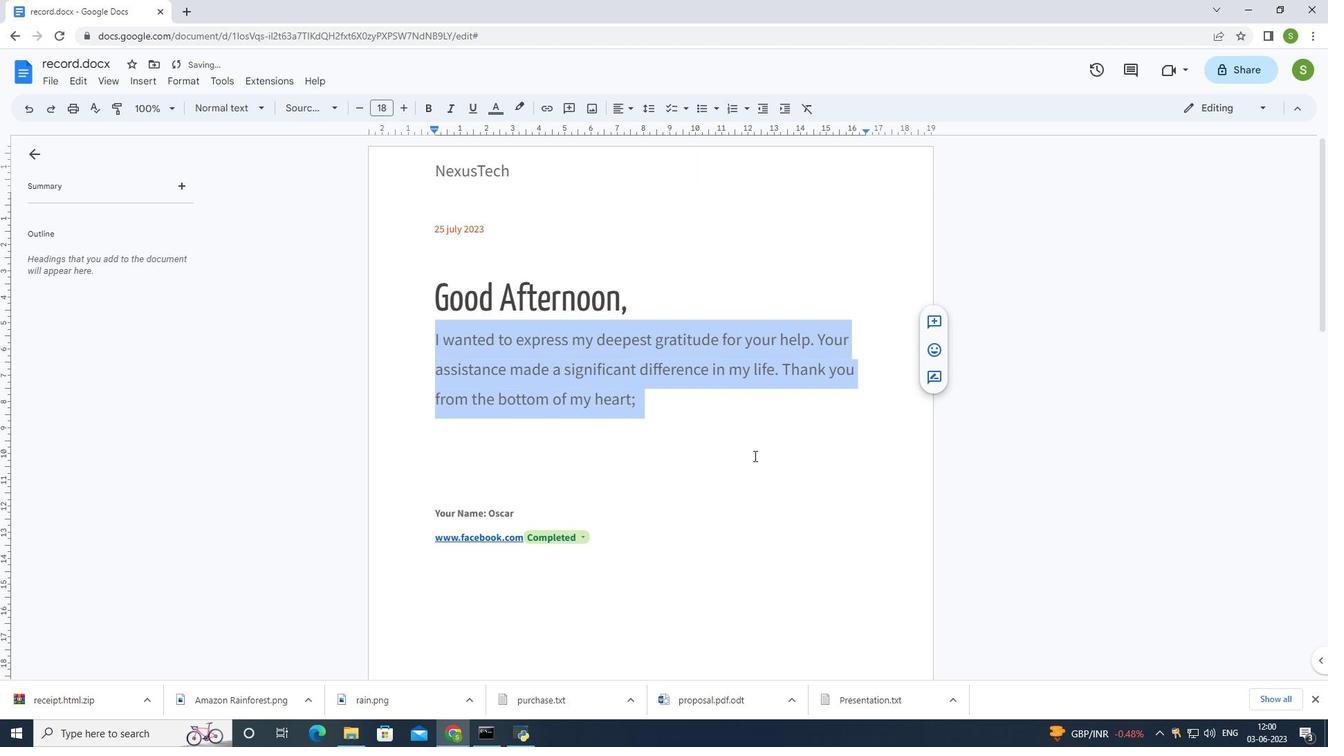
Action: Mouse moved to (678, 394)
Screenshot: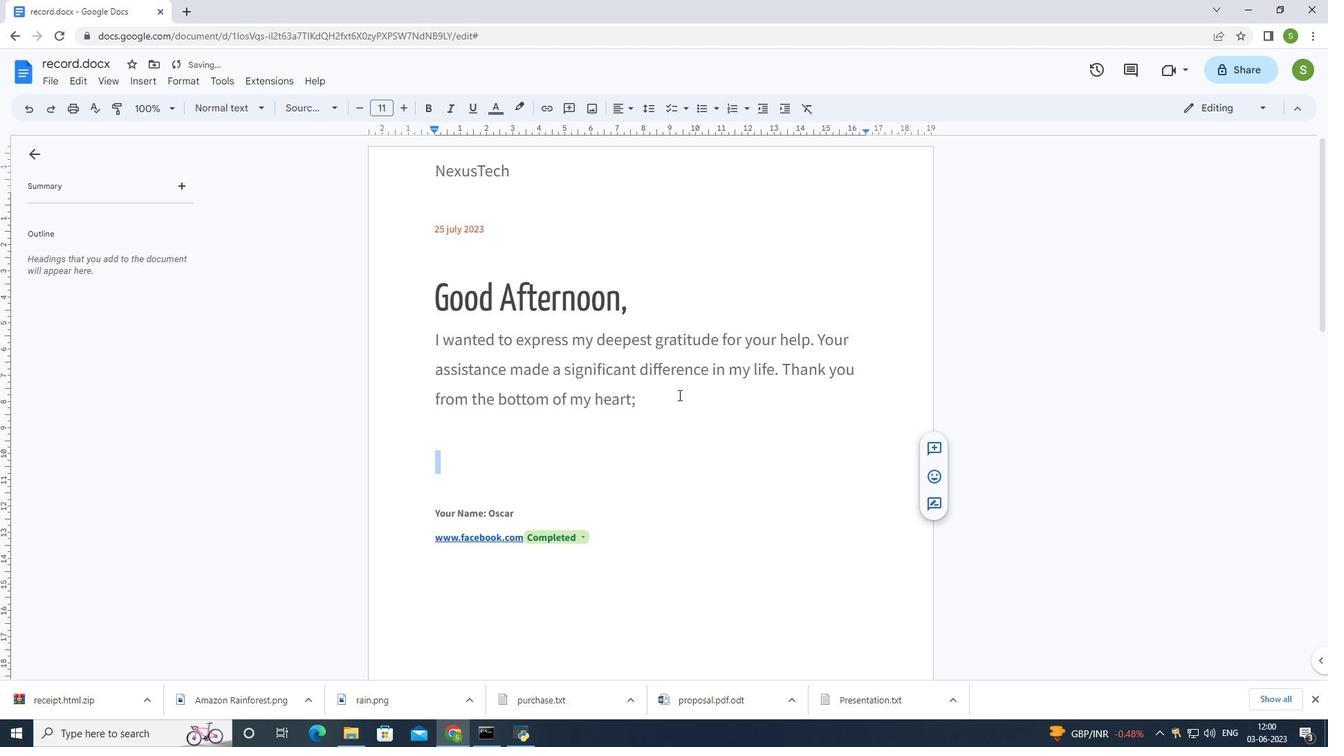 
